 Task: Find connections with filter location El Aouinet with filter topic #Marketswith filter profile language Spanish with filter current company Employee Vs HR with filter school Jobs in Bangalore with filter industry Bed-and-Breakfasts, Hostels, Homestays with filter service category Budgeting with filter keywords title Payroll Manager
Action: Mouse moved to (535, 69)
Screenshot: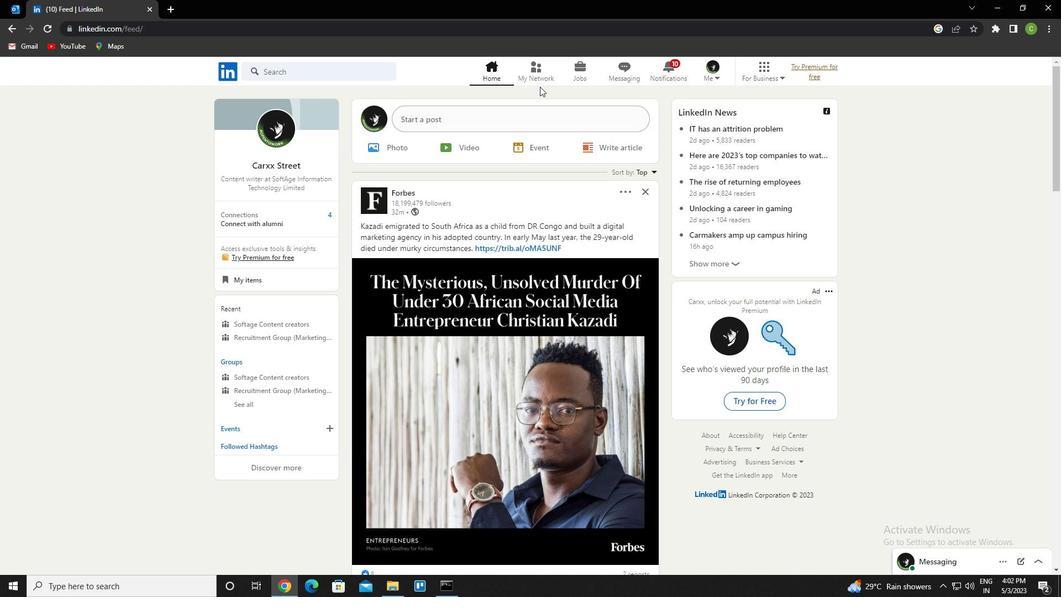 
Action: Mouse pressed left at (535, 69)
Screenshot: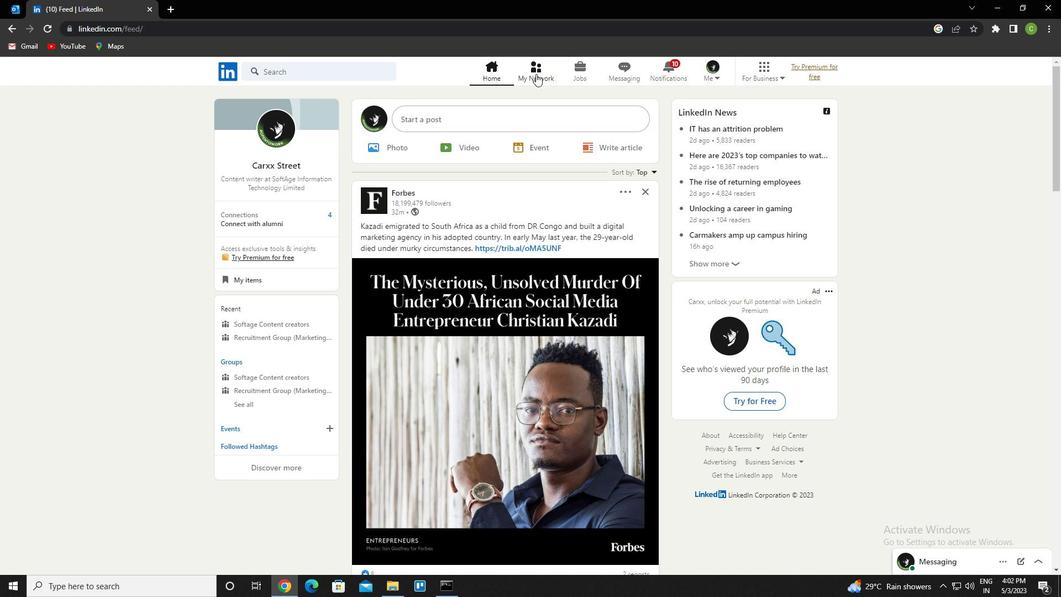 
Action: Mouse moved to (302, 137)
Screenshot: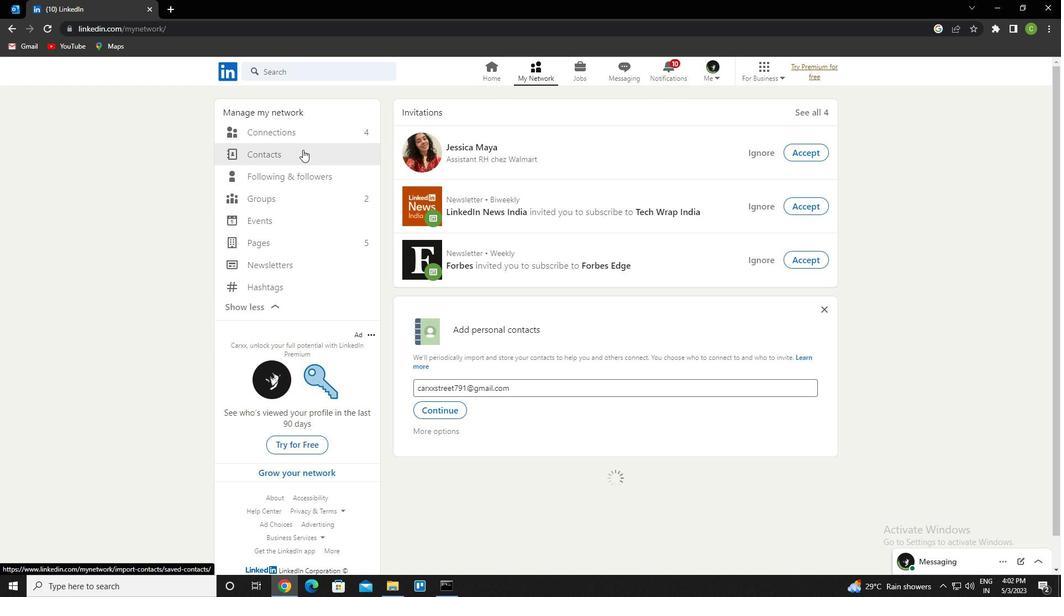 
Action: Mouse pressed left at (302, 137)
Screenshot: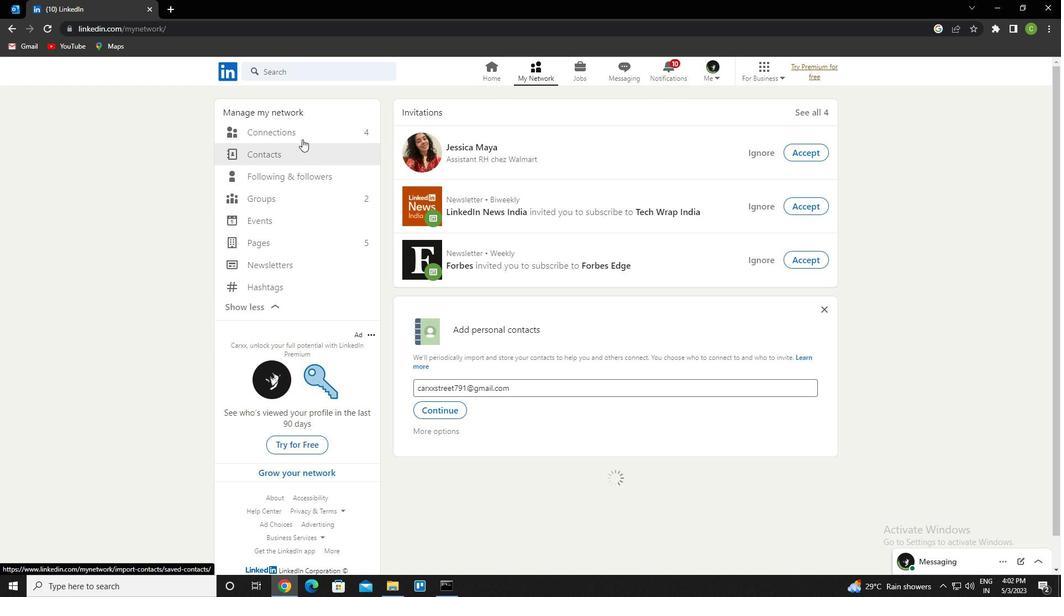 
Action: Mouse moved to (628, 134)
Screenshot: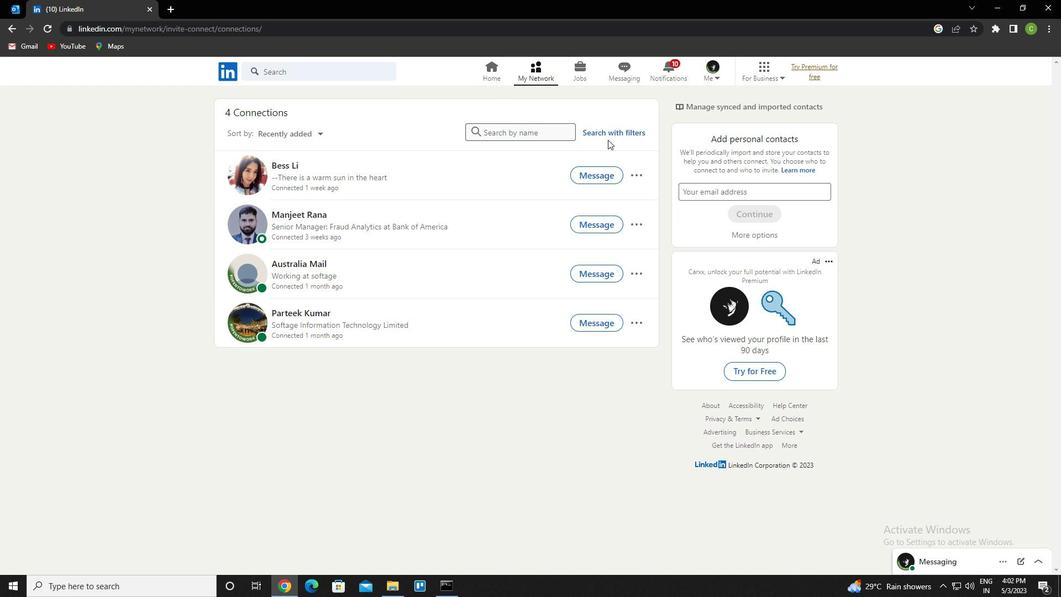 
Action: Mouse pressed left at (628, 134)
Screenshot: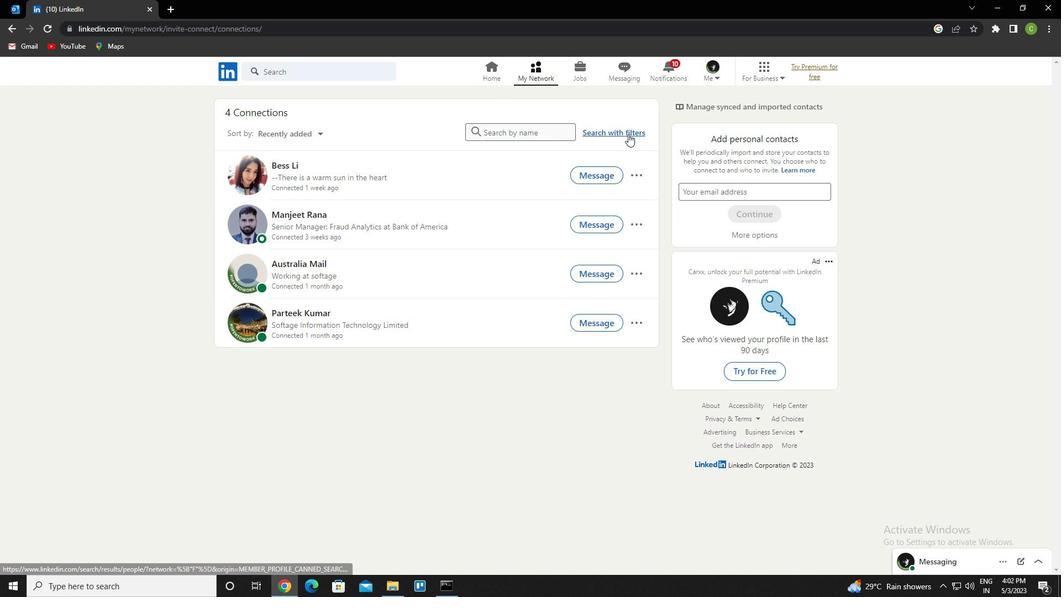 
Action: Mouse moved to (566, 102)
Screenshot: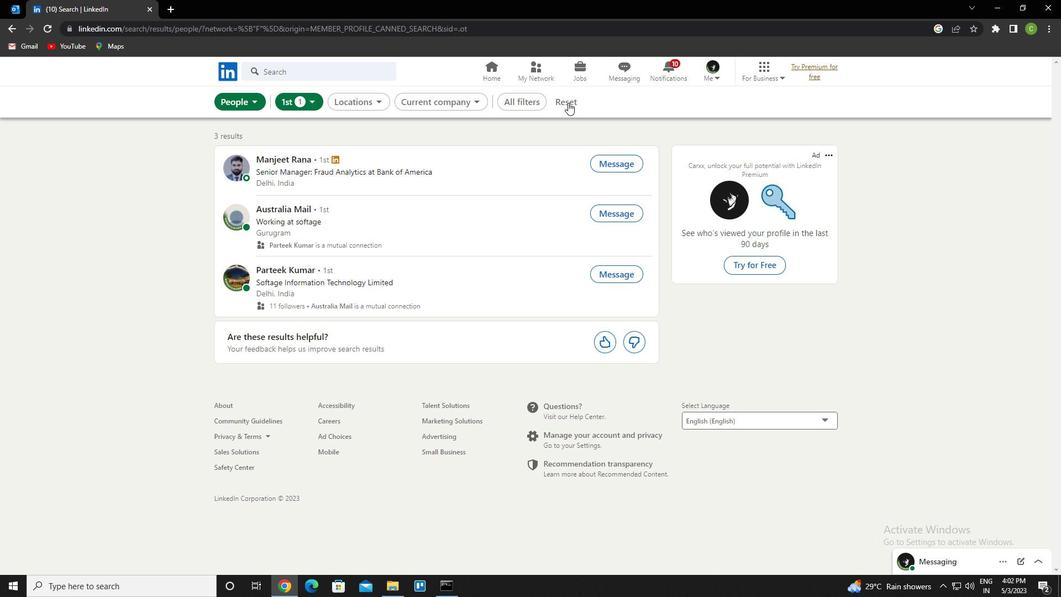 
Action: Mouse pressed left at (566, 102)
Screenshot: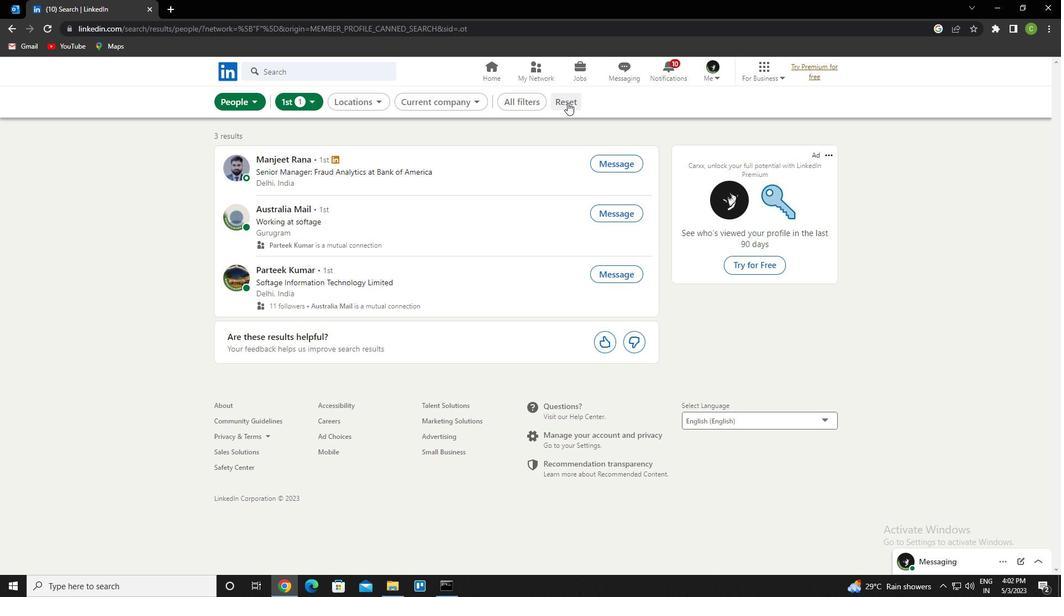 
Action: Mouse moved to (555, 103)
Screenshot: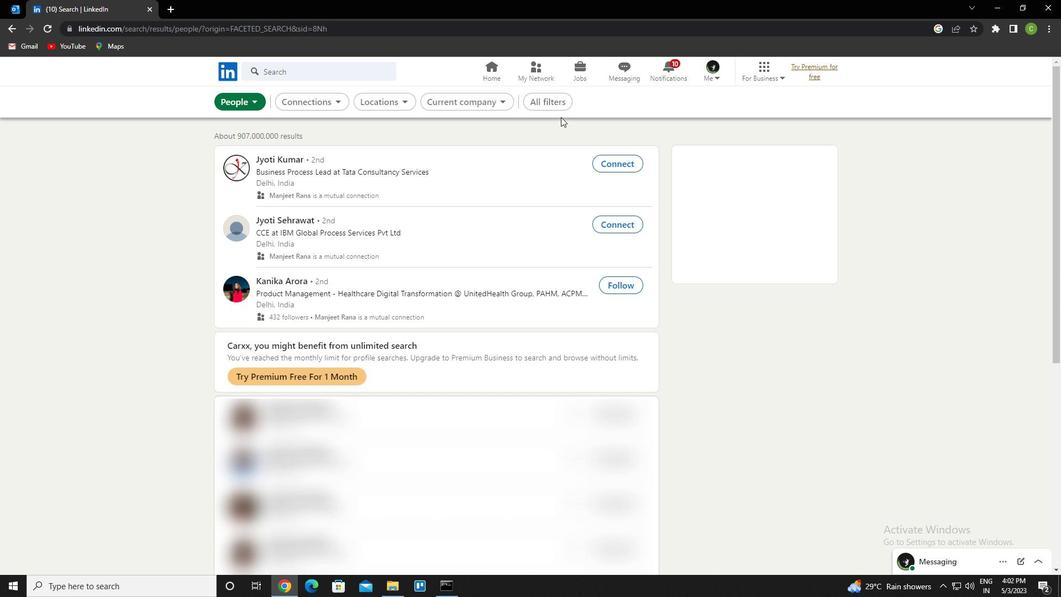 
Action: Mouse pressed left at (555, 103)
Screenshot: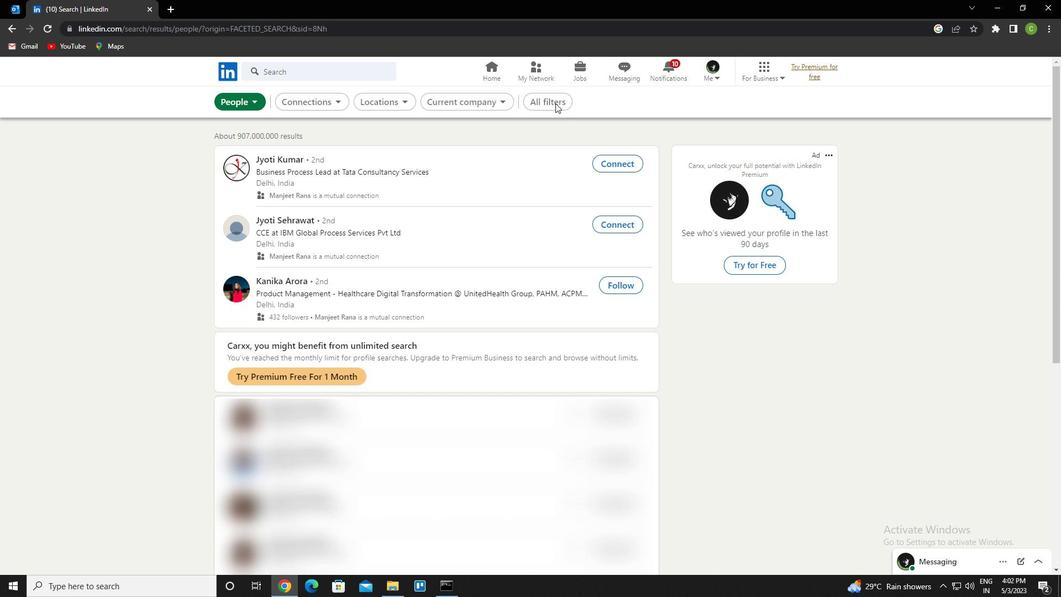 
Action: Mouse moved to (892, 370)
Screenshot: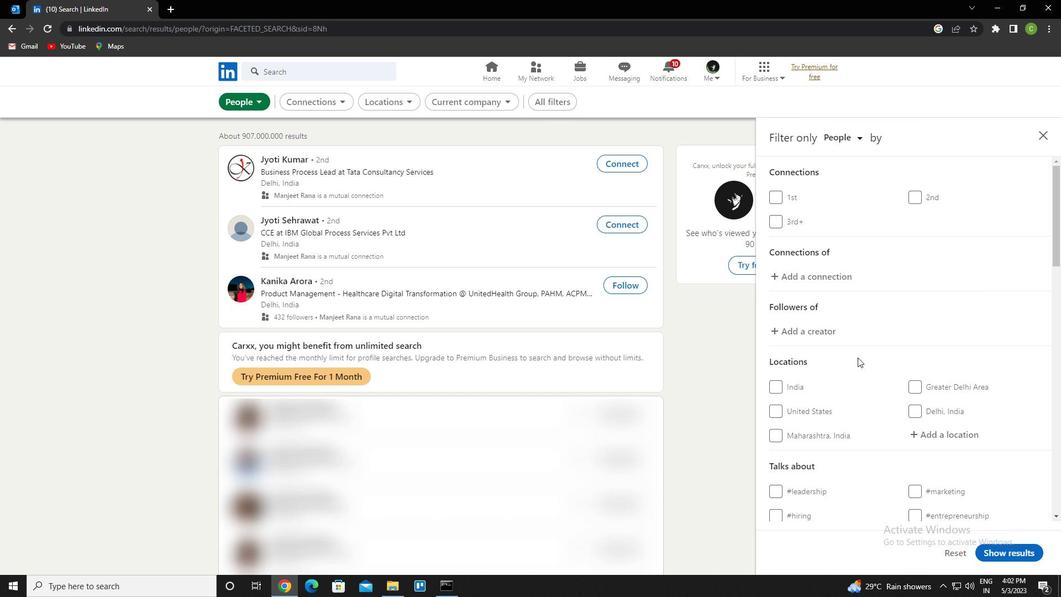 
Action: Mouse scrolled (892, 369) with delta (0, 0)
Screenshot: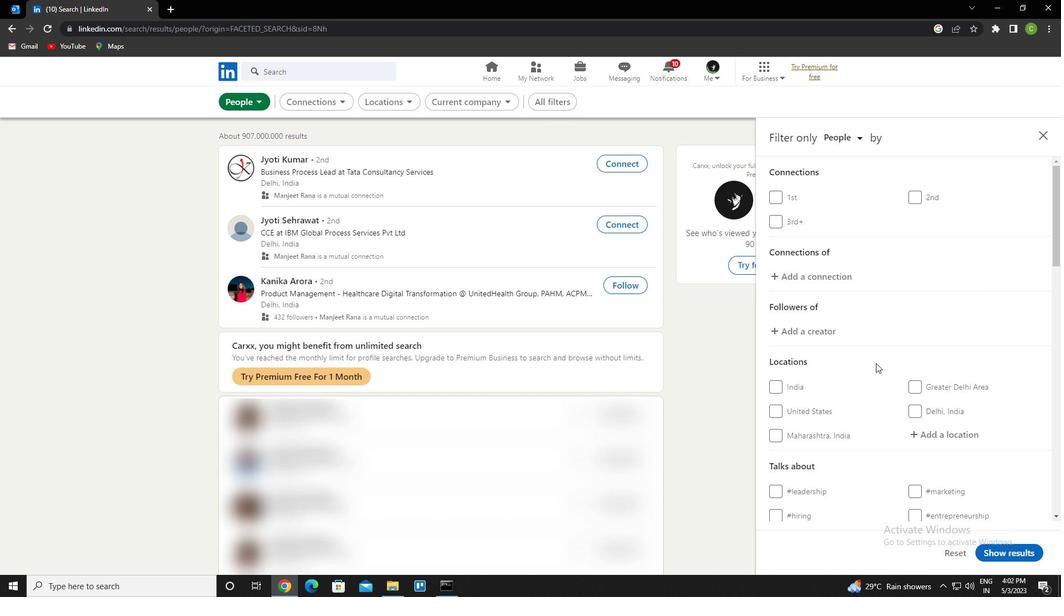 
Action: Mouse scrolled (892, 369) with delta (0, 0)
Screenshot: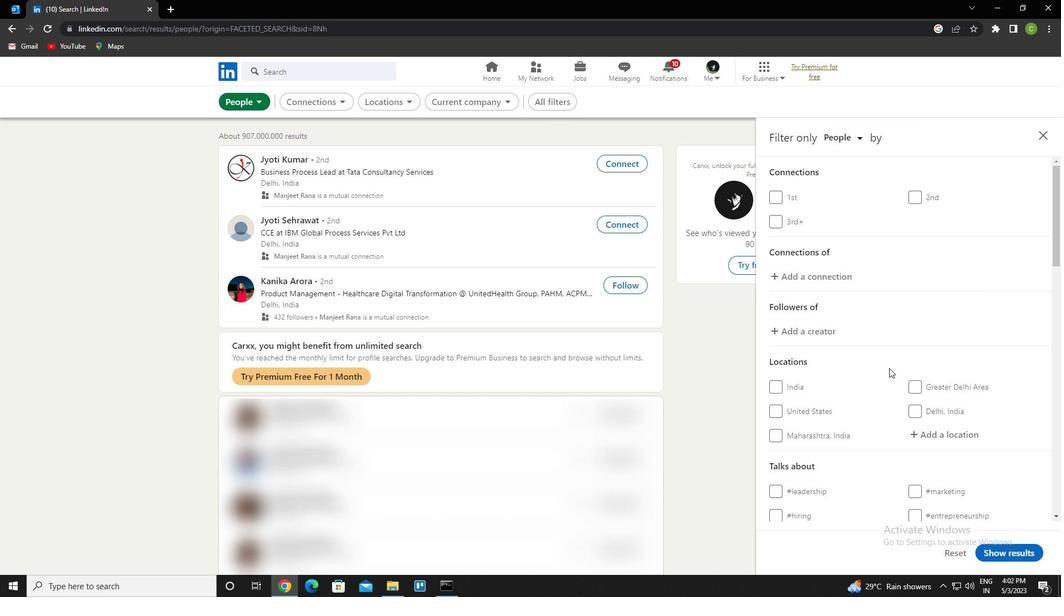 
Action: Mouse moved to (891, 372)
Screenshot: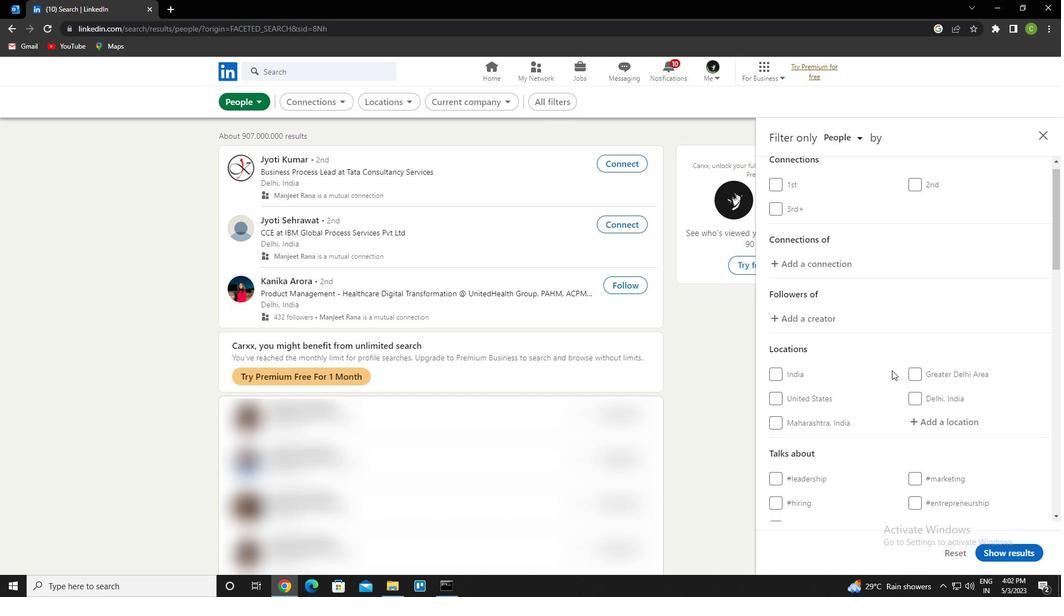 
Action: Mouse scrolled (891, 371) with delta (0, 0)
Screenshot: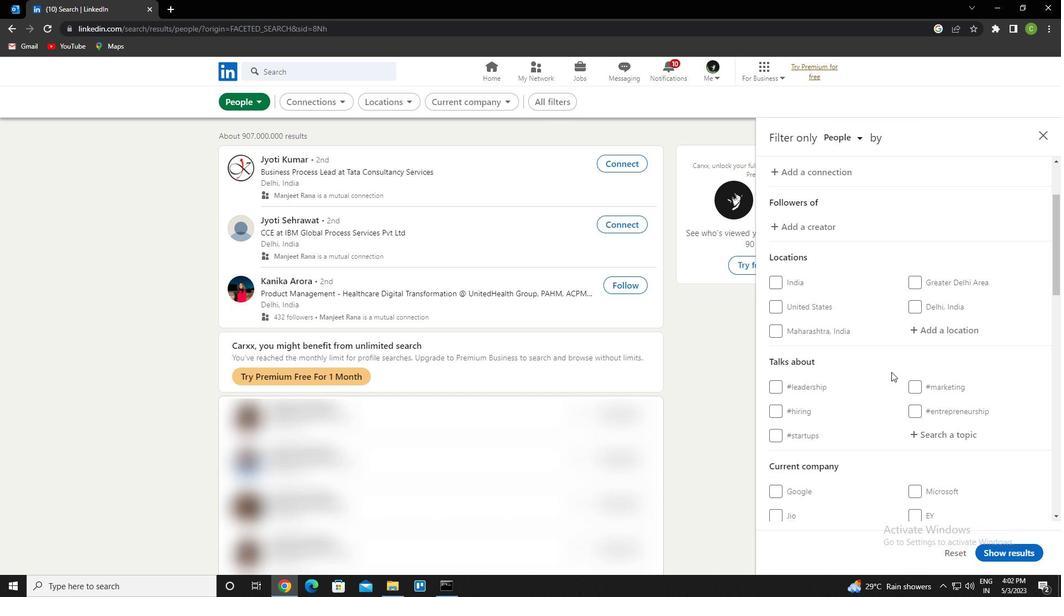 
Action: Mouse moved to (950, 269)
Screenshot: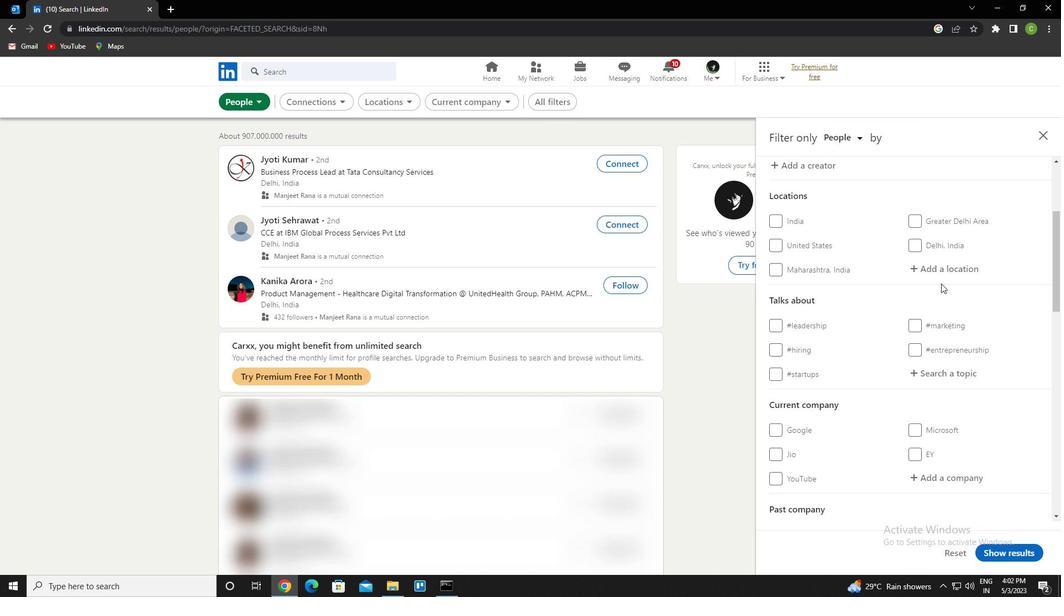 
Action: Mouse pressed left at (950, 269)
Screenshot: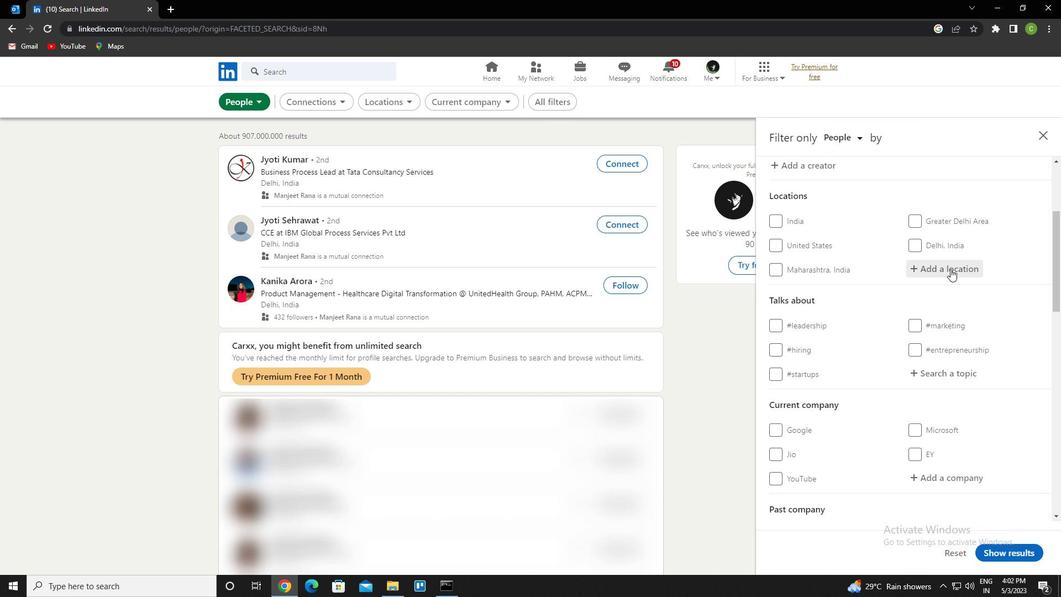 
Action: Key pressed <Key.caps_lock>e<Key.caps_lock>l<Key.space><Key.caps_lock>a<Key.caps_lock>ouinet<Key.down><Key.enter>
Screenshot: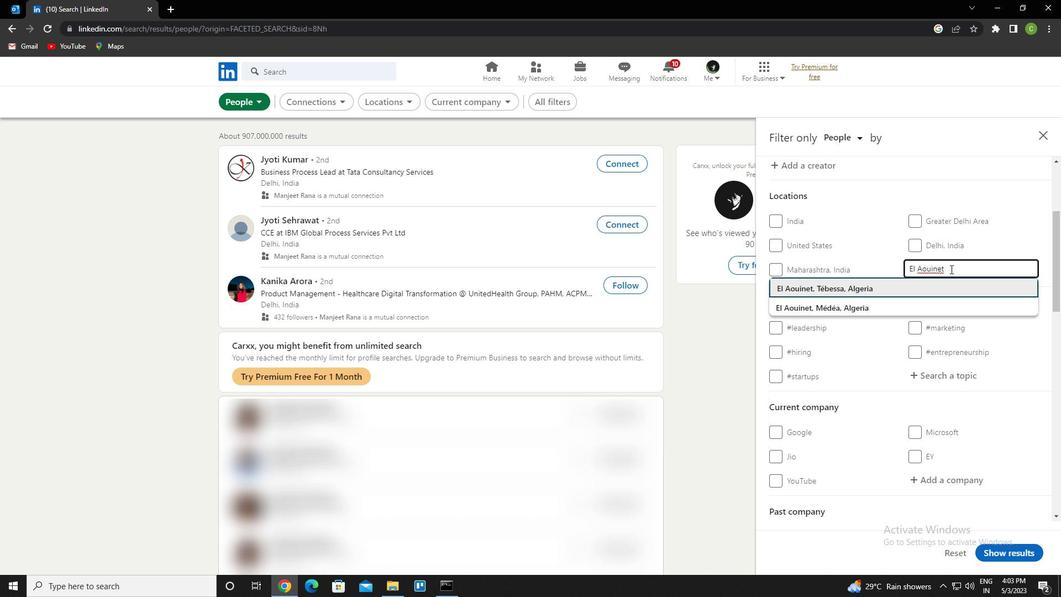 
Action: Mouse scrolled (950, 268) with delta (0, 0)
Screenshot: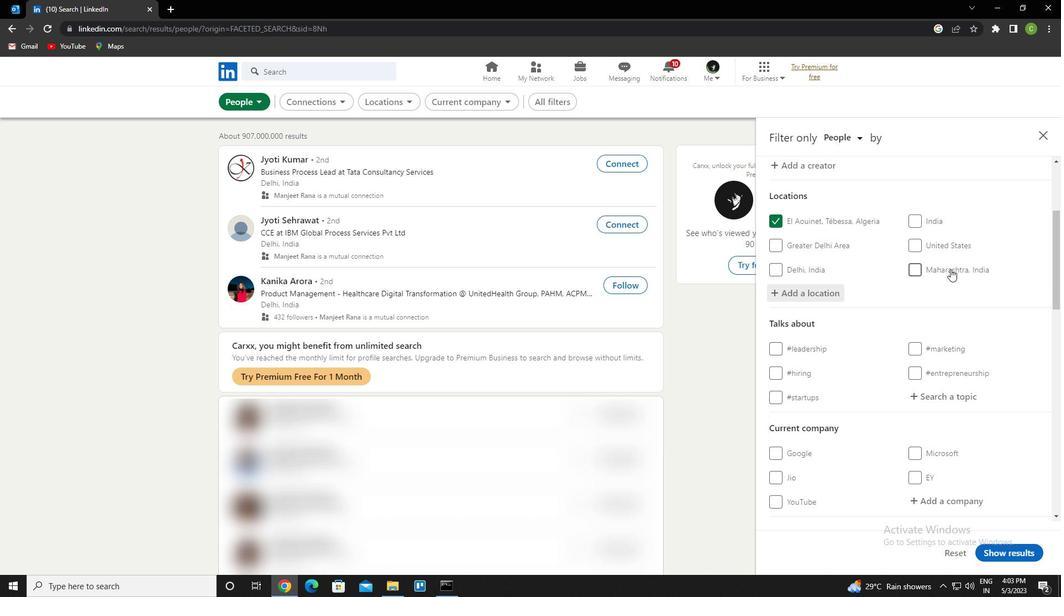 
Action: Mouse scrolled (950, 268) with delta (0, 0)
Screenshot: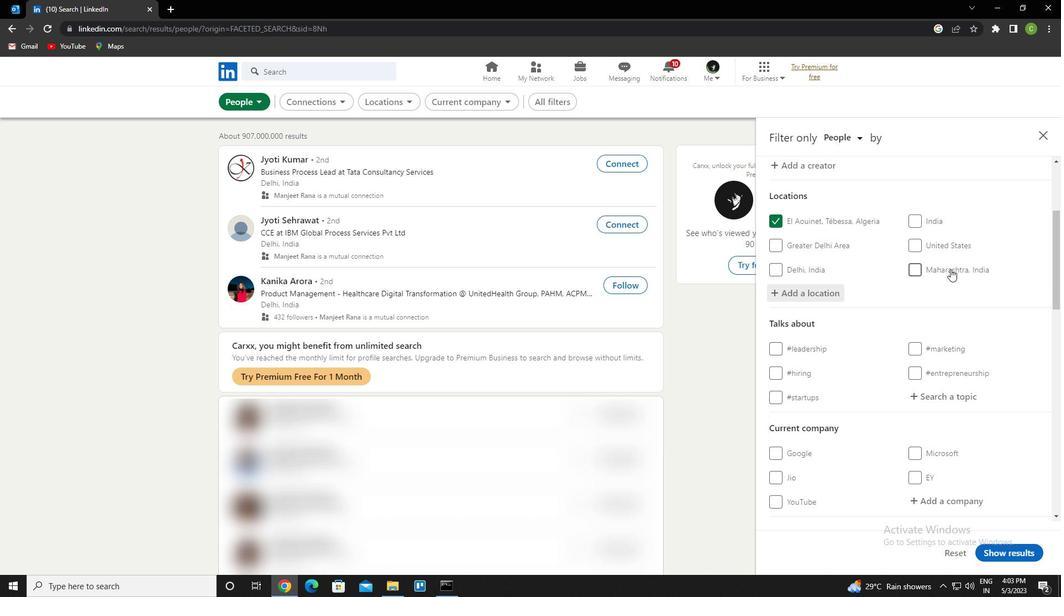 
Action: Mouse moved to (947, 284)
Screenshot: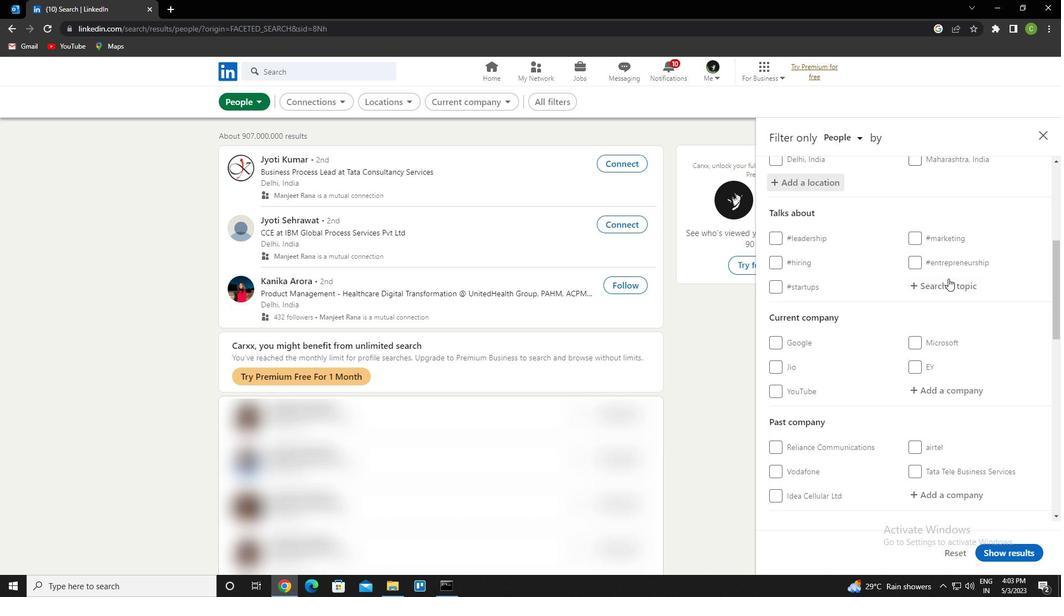 
Action: Mouse pressed left at (947, 284)
Screenshot: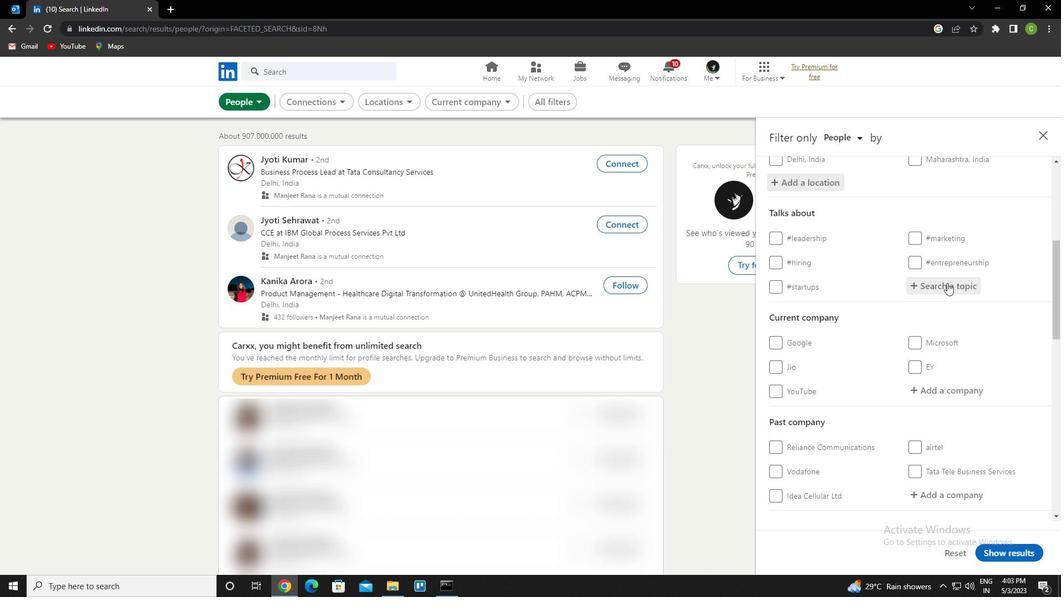 
Action: Key pressed markets<Key.down><Key.enter>
Screenshot: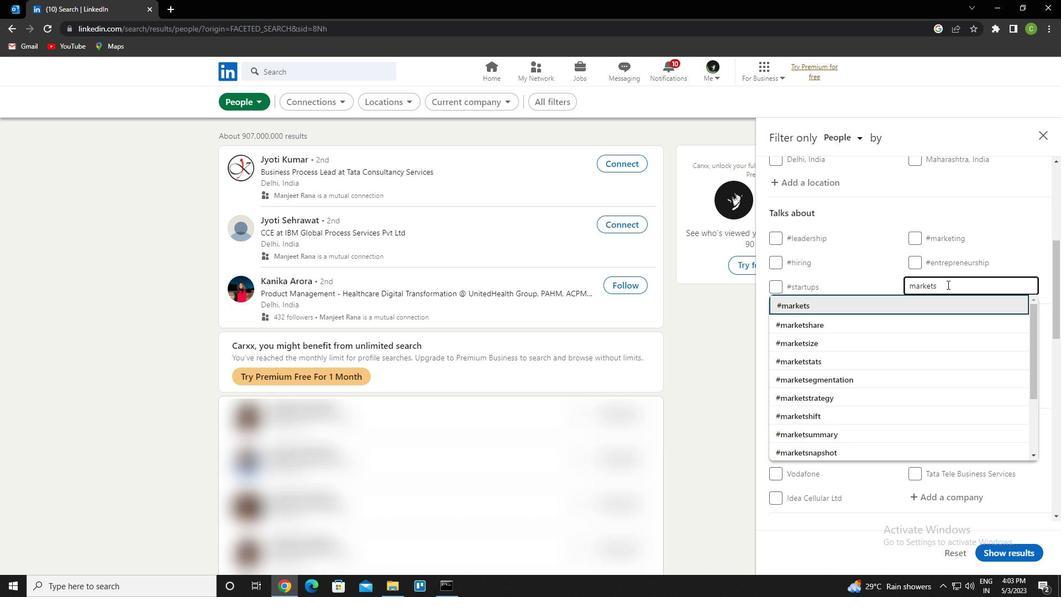 
Action: Mouse scrolled (947, 284) with delta (0, 0)
Screenshot: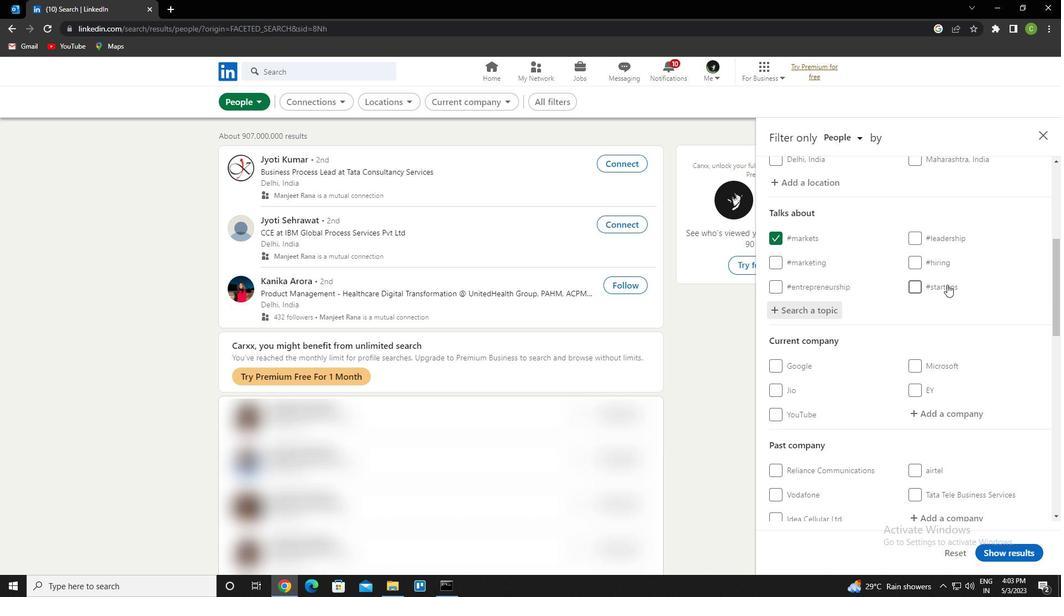 
Action: Mouse scrolled (947, 284) with delta (0, 0)
Screenshot: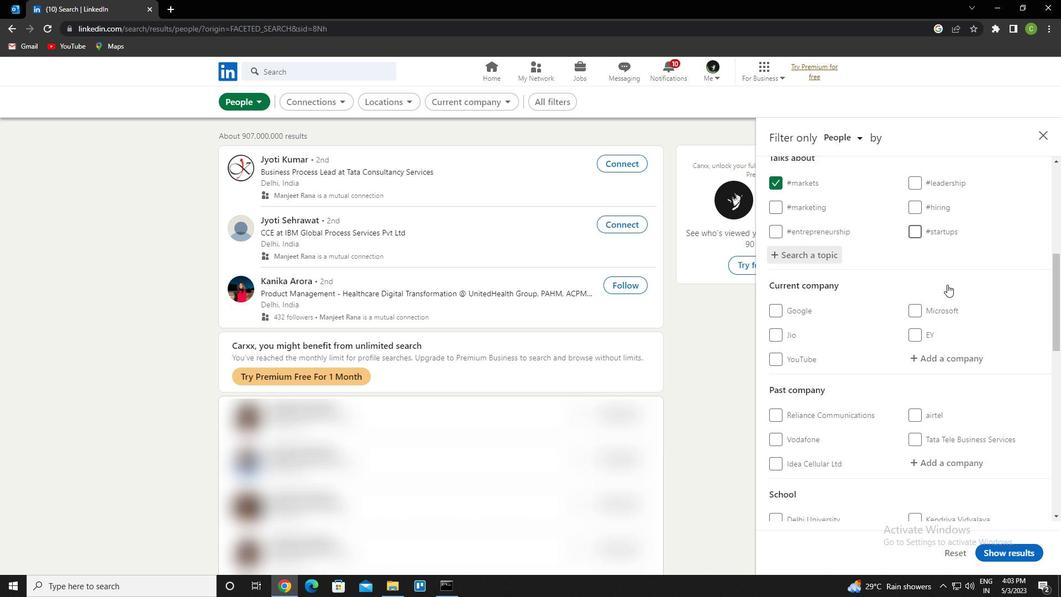 
Action: Mouse scrolled (947, 284) with delta (0, 0)
Screenshot: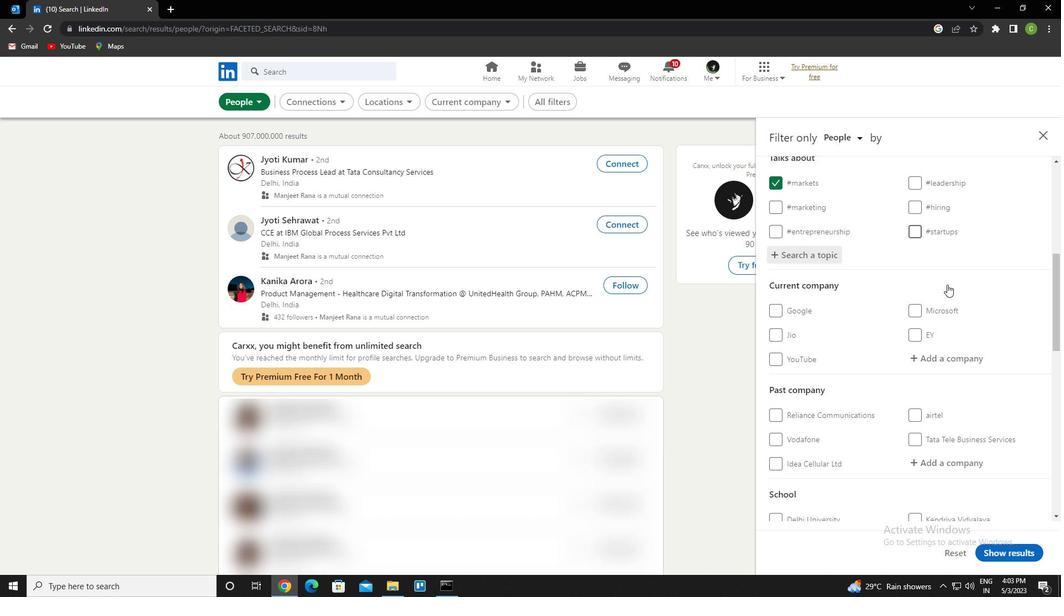 
Action: Mouse scrolled (947, 284) with delta (0, 0)
Screenshot: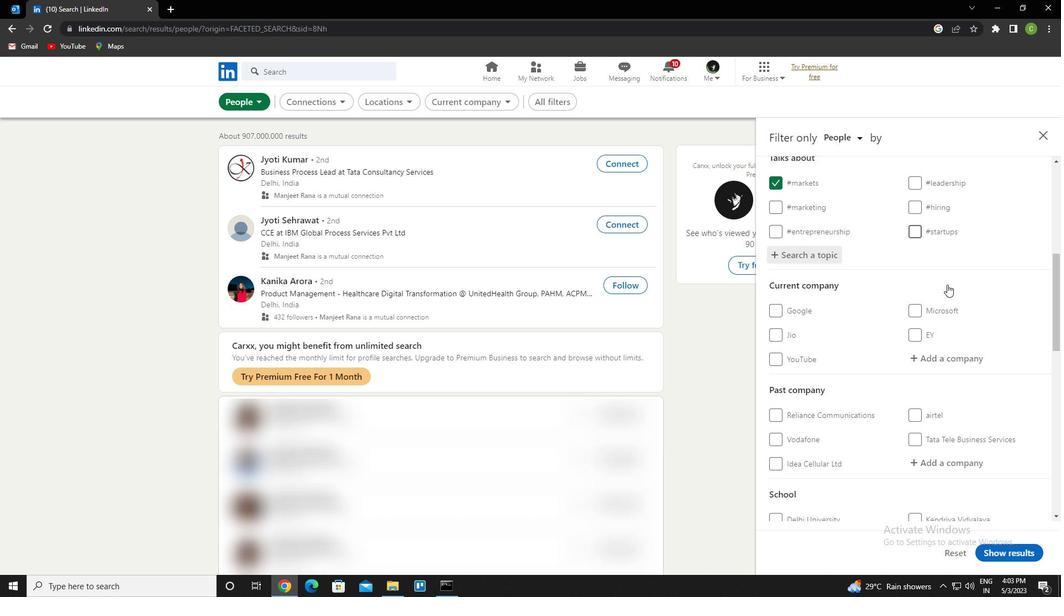 
Action: Mouse scrolled (947, 284) with delta (0, 0)
Screenshot: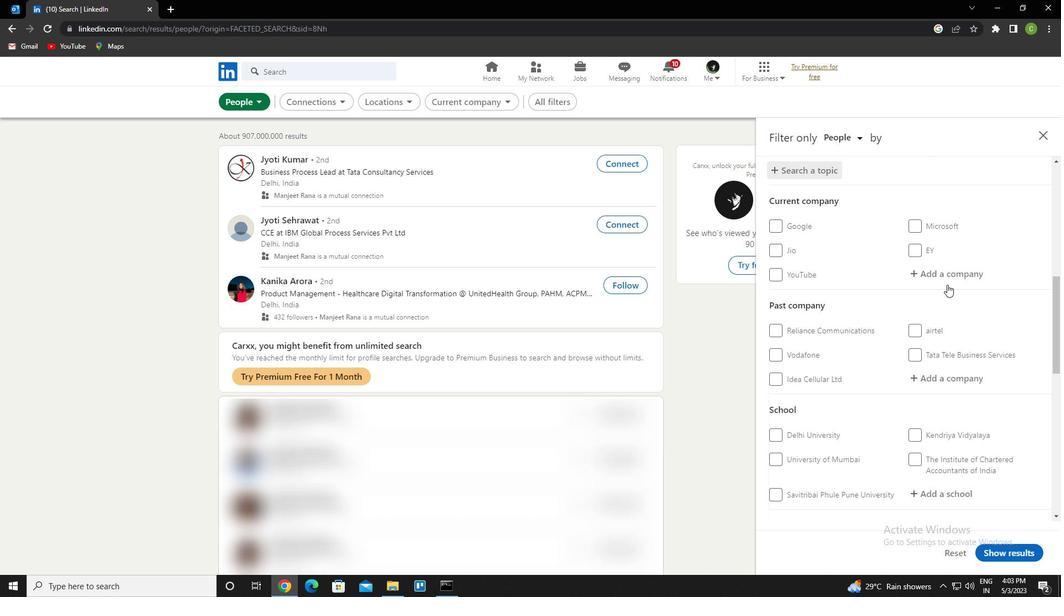 
Action: Mouse scrolled (947, 284) with delta (0, 0)
Screenshot: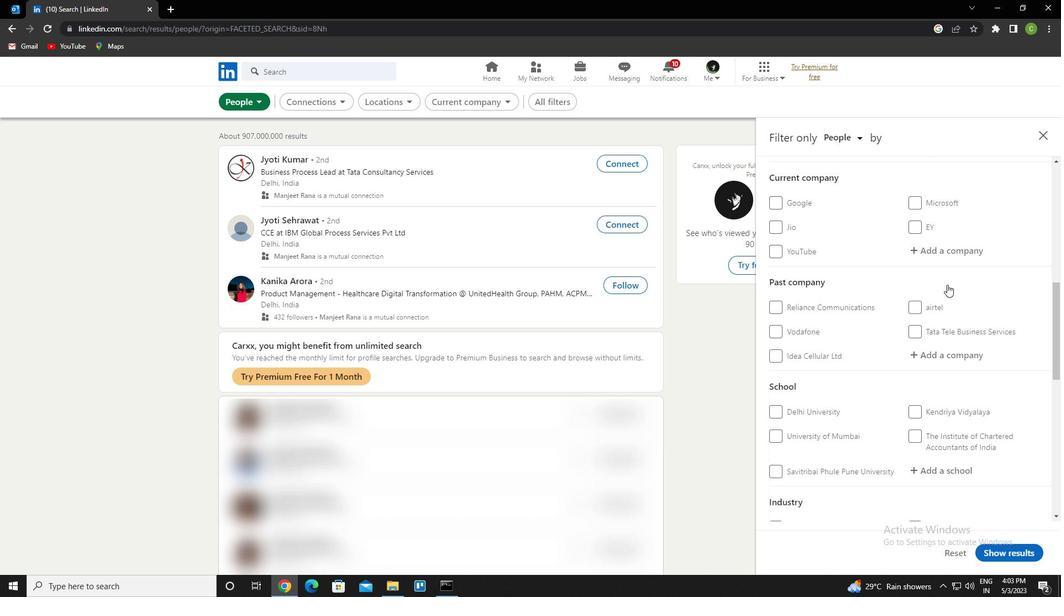 
Action: Mouse scrolled (947, 284) with delta (0, 0)
Screenshot: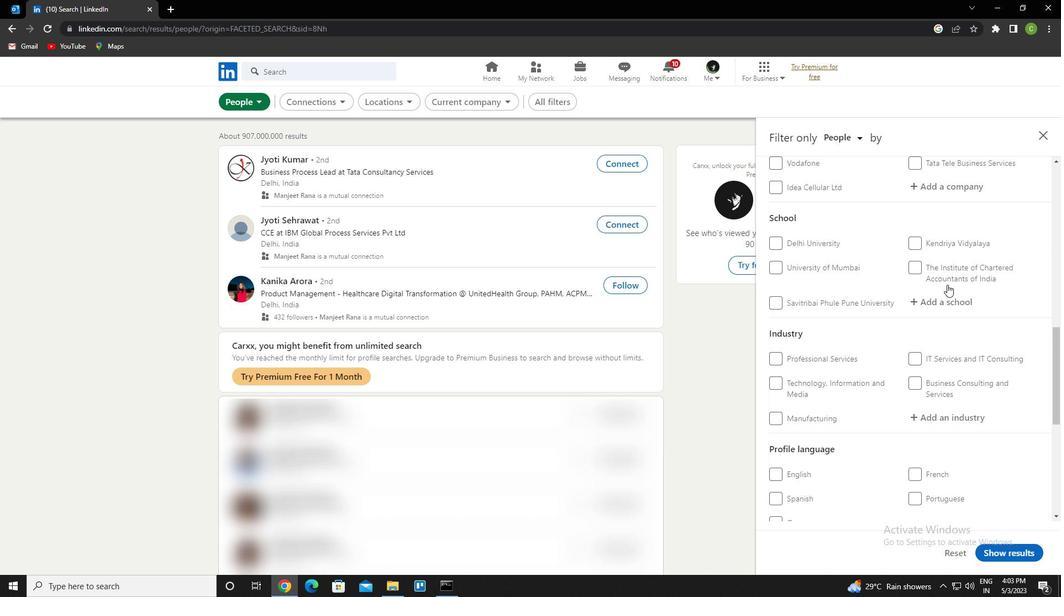
Action: Mouse scrolled (947, 284) with delta (0, 0)
Screenshot: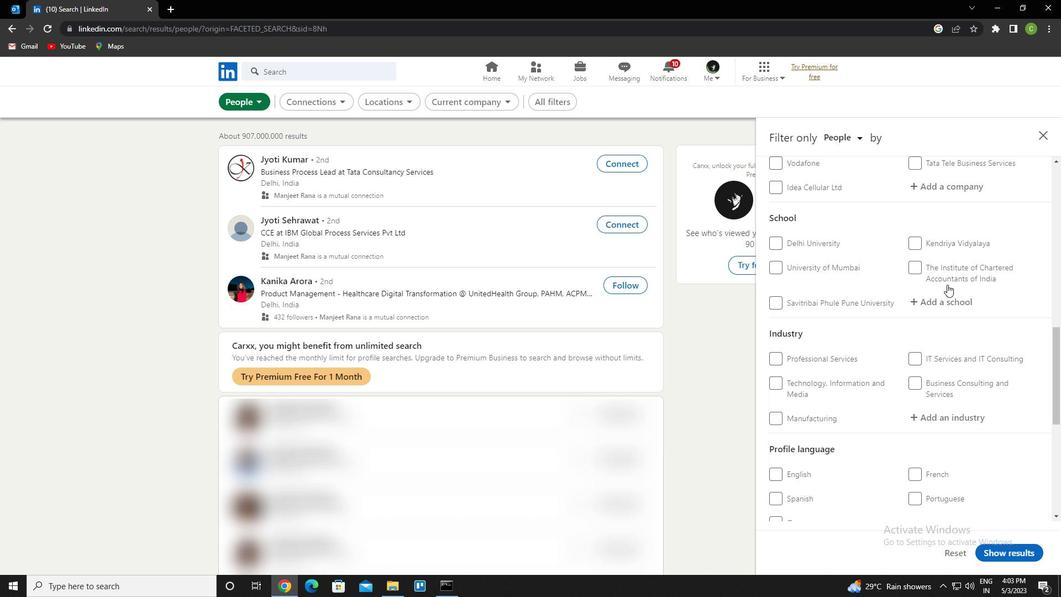 
Action: Mouse scrolled (947, 284) with delta (0, 0)
Screenshot: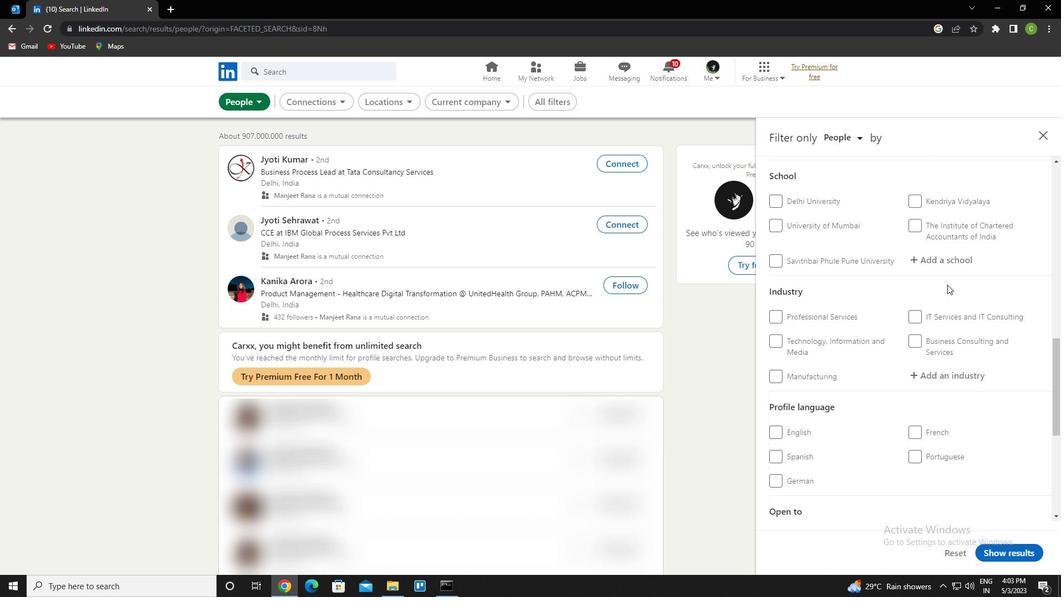
Action: Mouse moved to (780, 333)
Screenshot: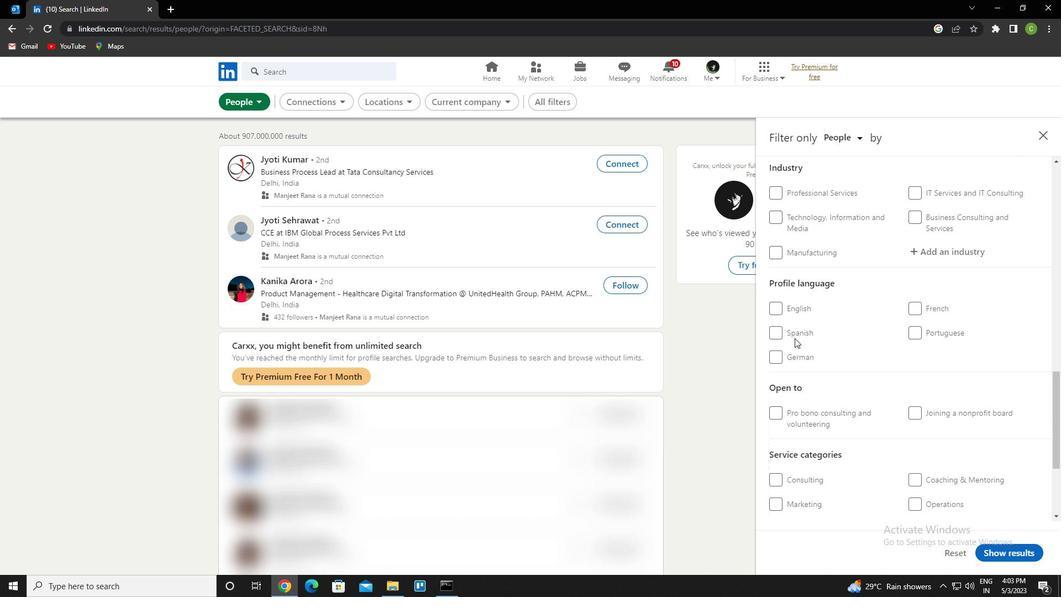 
Action: Mouse pressed left at (780, 333)
Screenshot: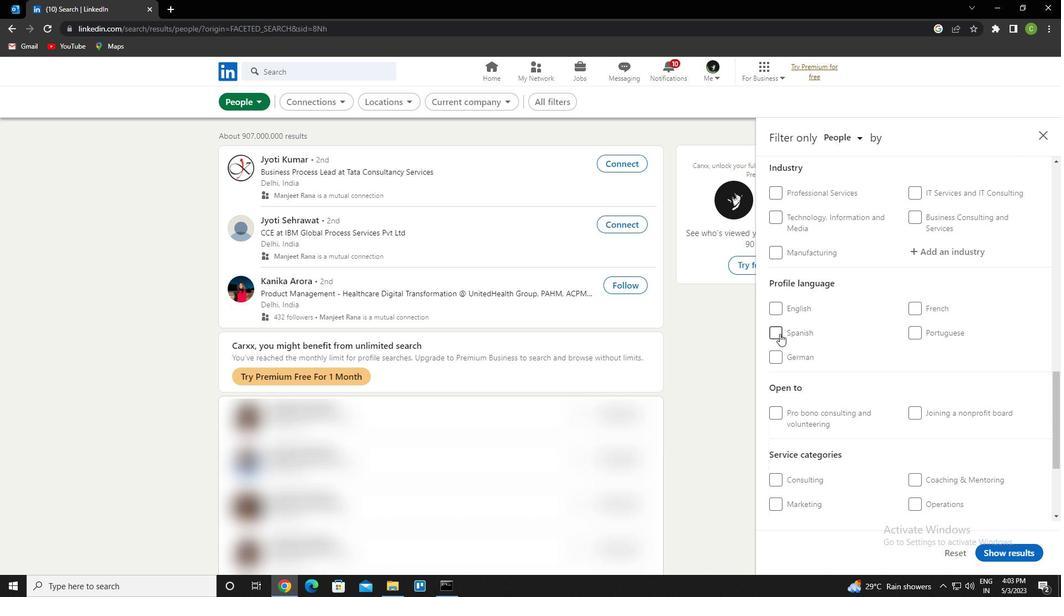 
Action: Mouse moved to (839, 361)
Screenshot: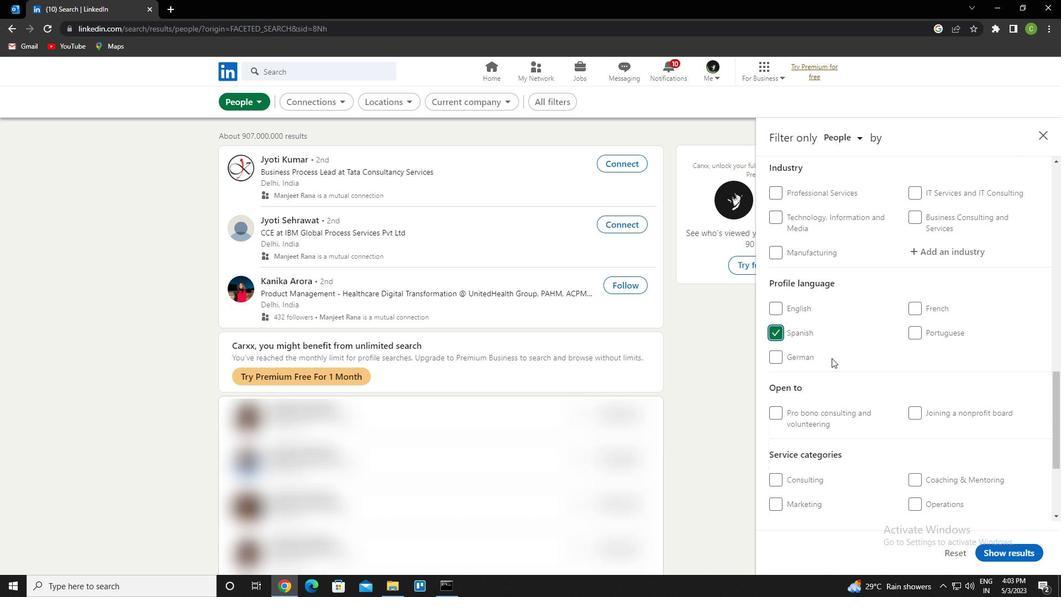 
Action: Mouse scrolled (839, 362) with delta (0, 0)
Screenshot: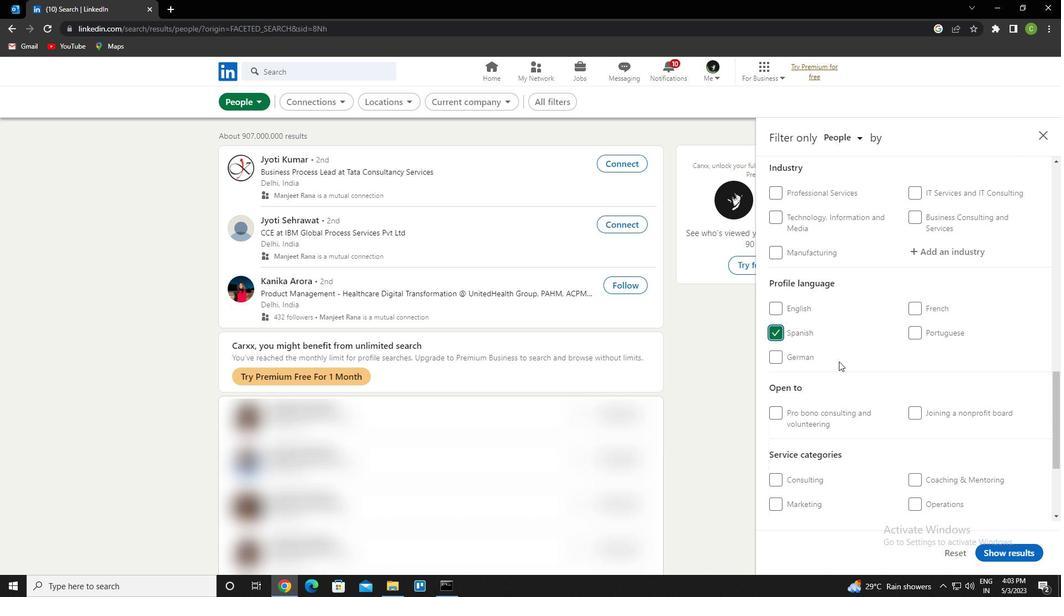 
Action: Mouse scrolled (839, 362) with delta (0, 0)
Screenshot: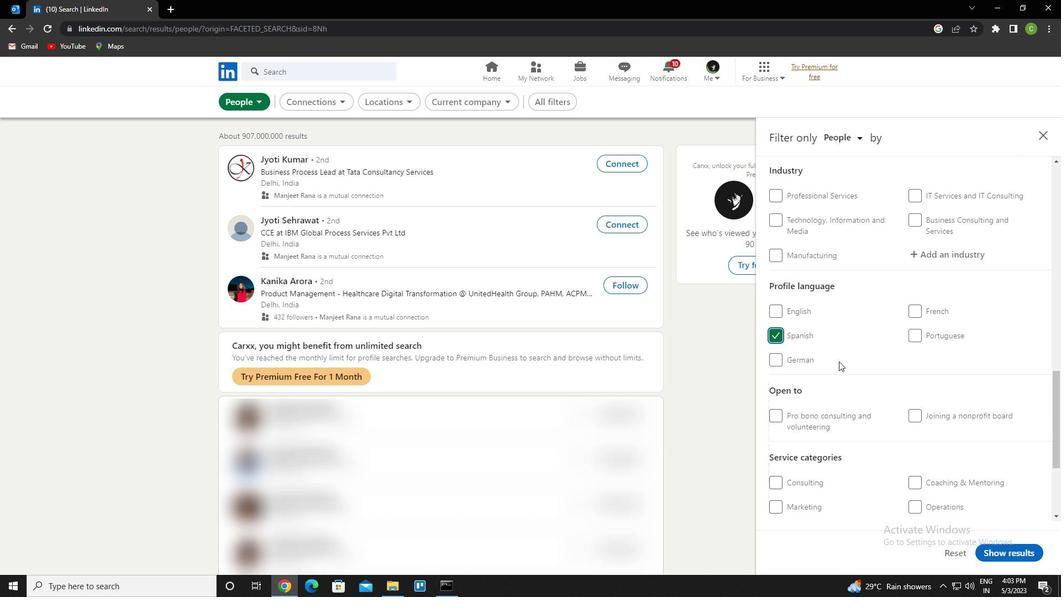 
Action: Mouse scrolled (839, 362) with delta (0, 0)
Screenshot: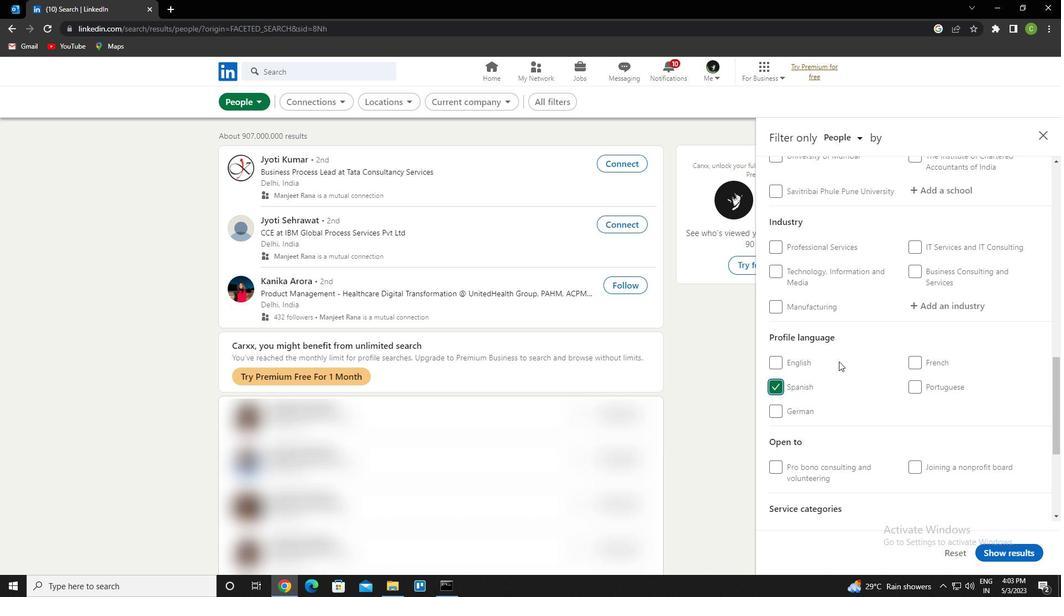 
Action: Mouse scrolled (839, 362) with delta (0, 0)
Screenshot: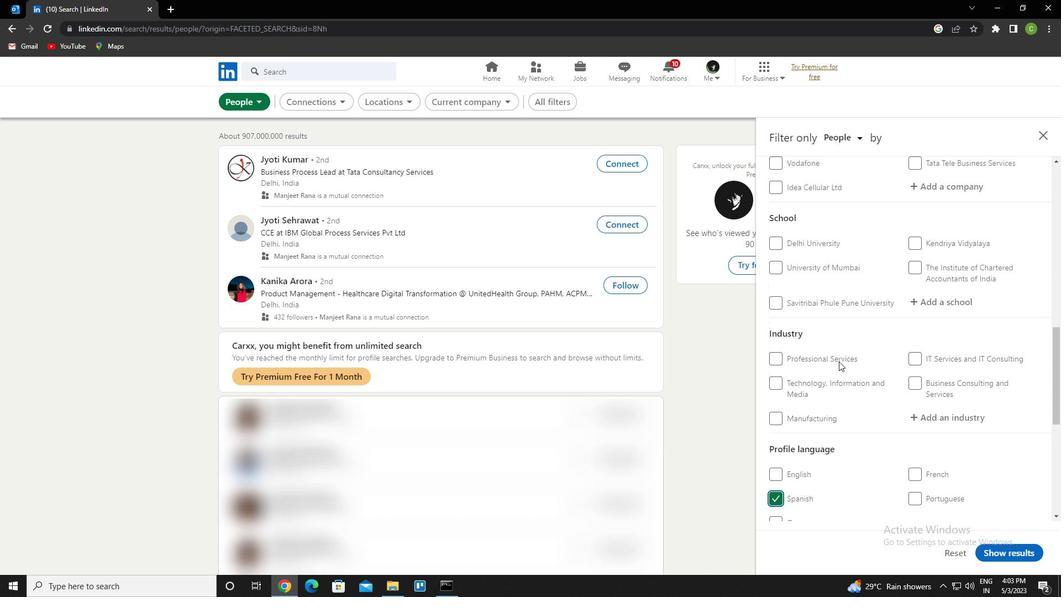 
Action: Mouse scrolled (839, 362) with delta (0, 0)
Screenshot: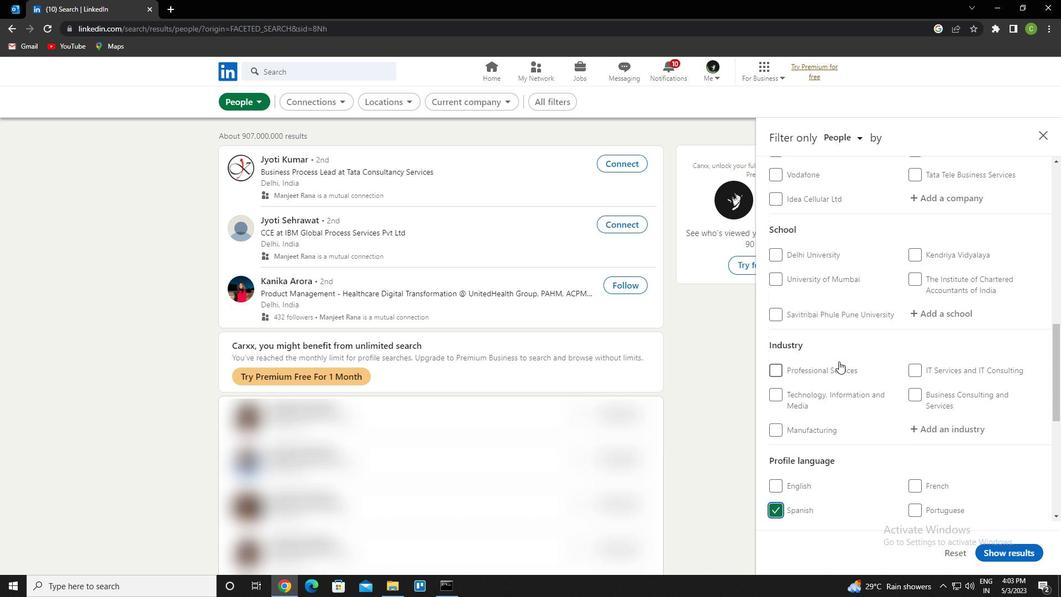 
Action: Mouse moved to (828, 265)
Screenshot: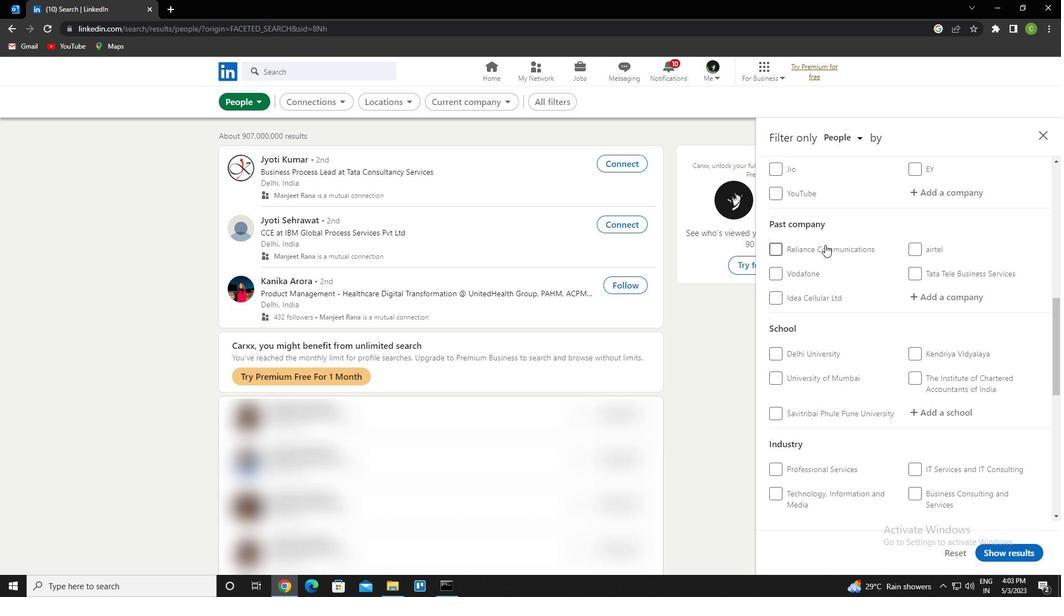 
Action: Mouse scrolled (828, 266) with delta (0, 0)
Screenshot: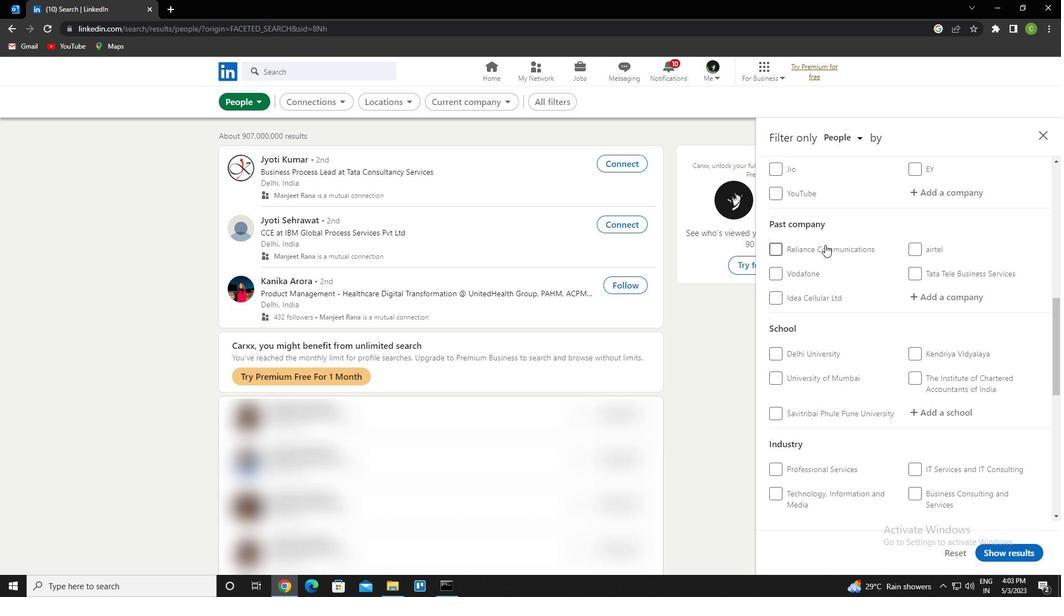
Action: Mouse moved to (926, 252)
Screenshot: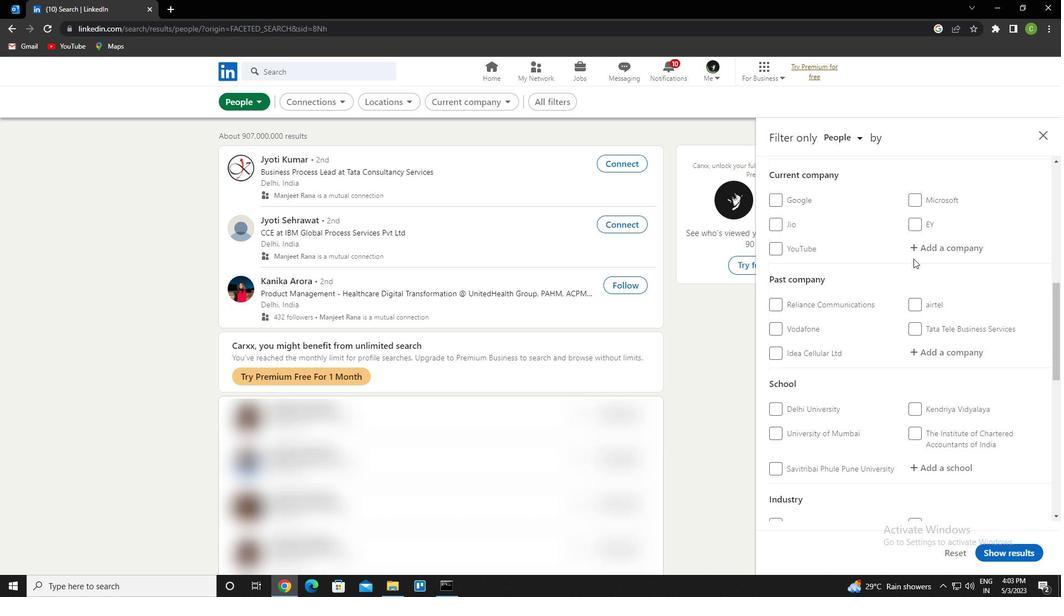 
Action: Mouse pressed left at (926, 252)
Screenshot: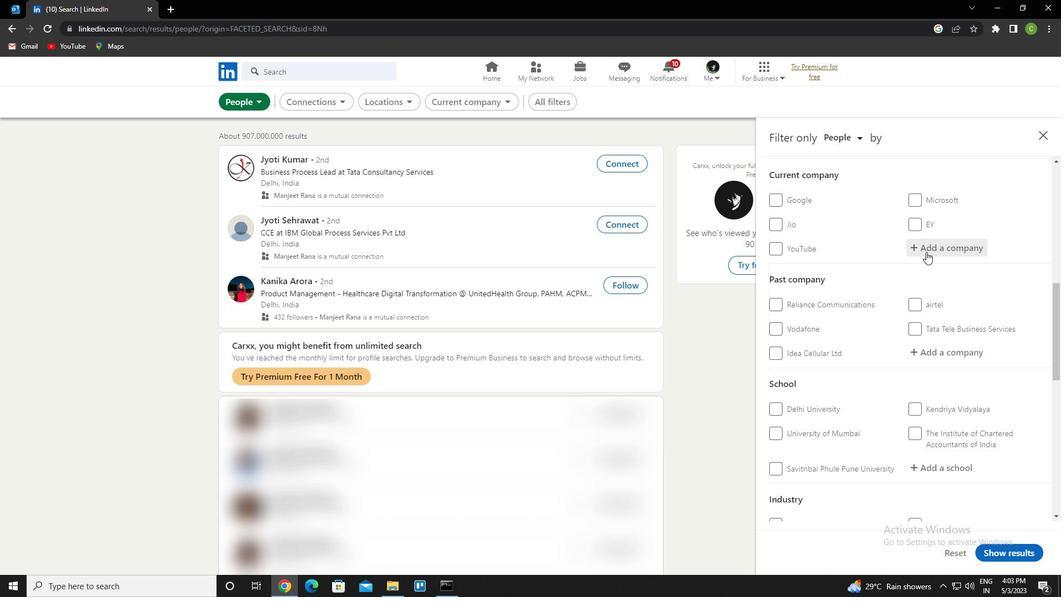 
Action: Key pressed <Key.caps_lock>e<Key.caps_lock>mployee<Key.down>
Screenshot: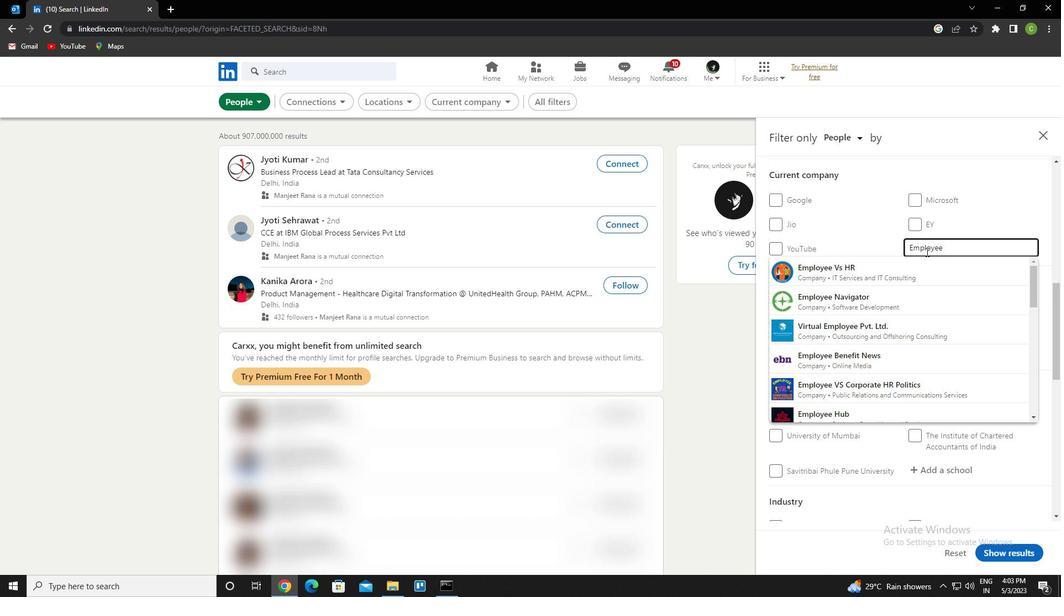 
Action: Mouse moved to (927, 252)
Screenshot: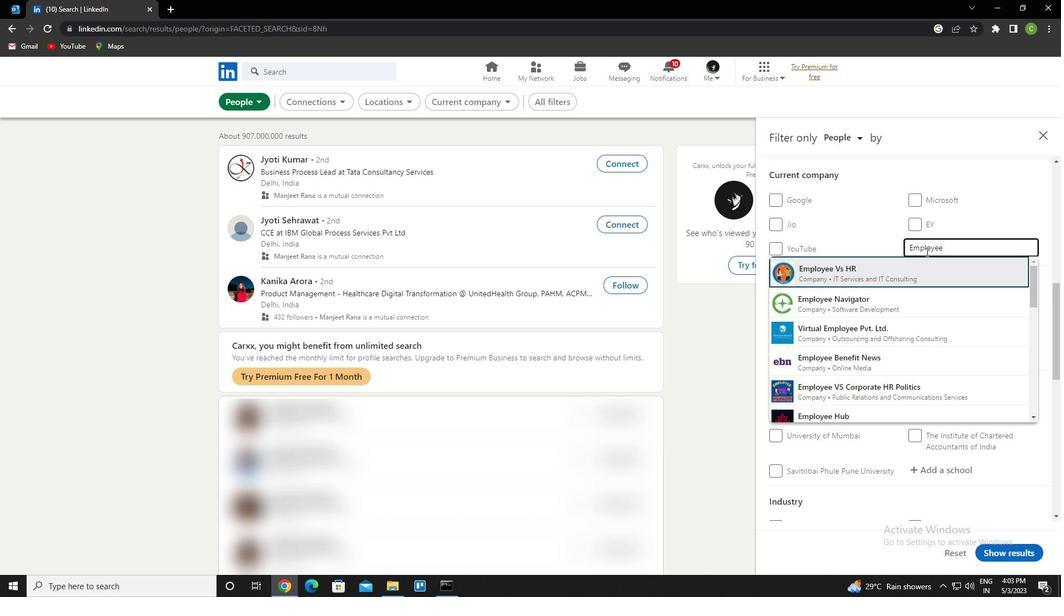 
Action: Key pressed <Key.enter>
Screenshot: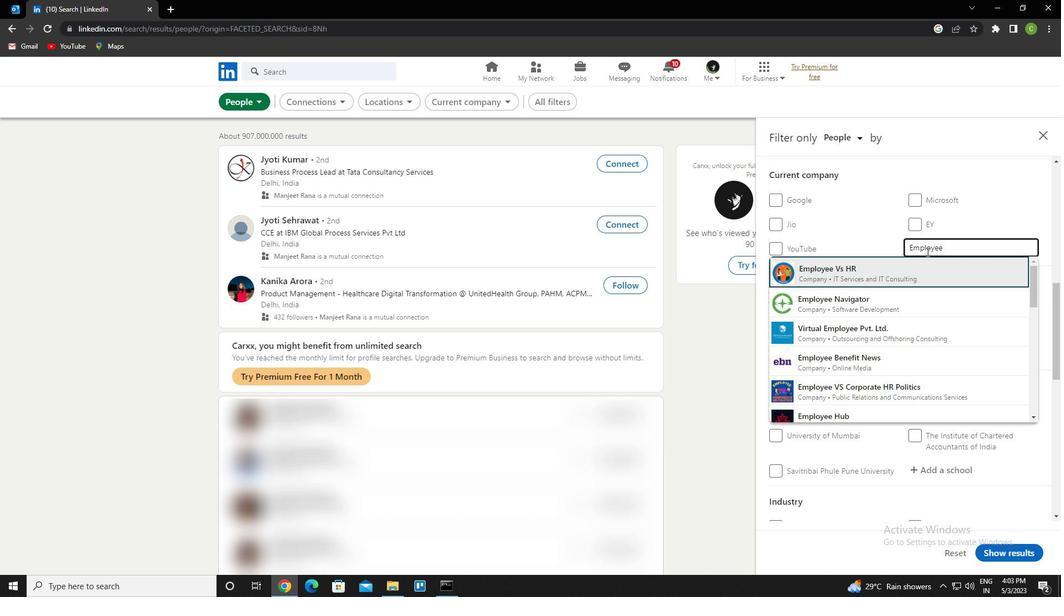 
Action: Mouse scrolled (927, 251) with delta (0, 0)
Screenshot: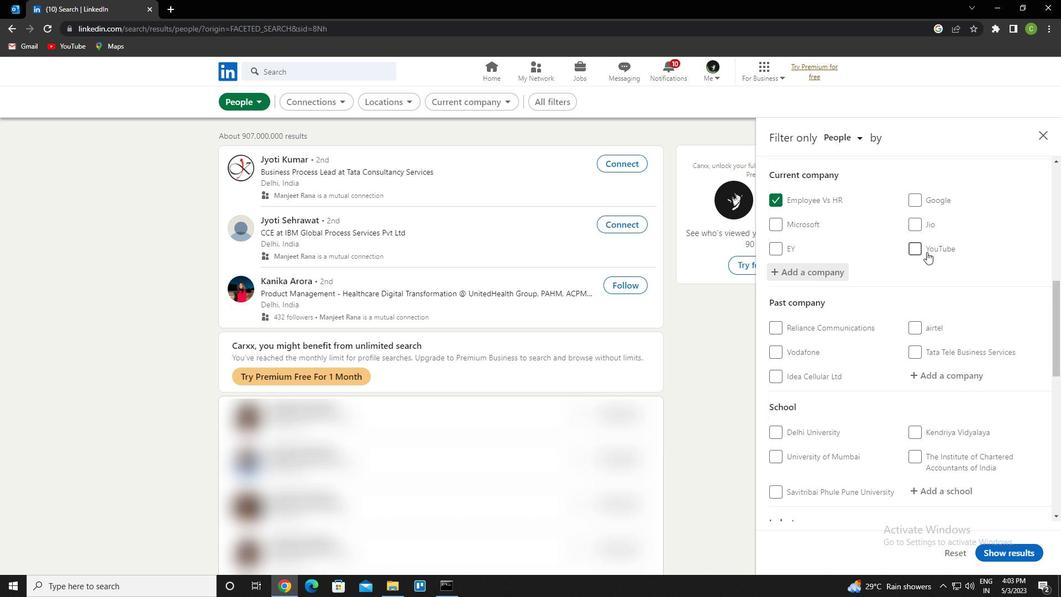 
Action: Mouse moved to (894, 281)
Screenshot: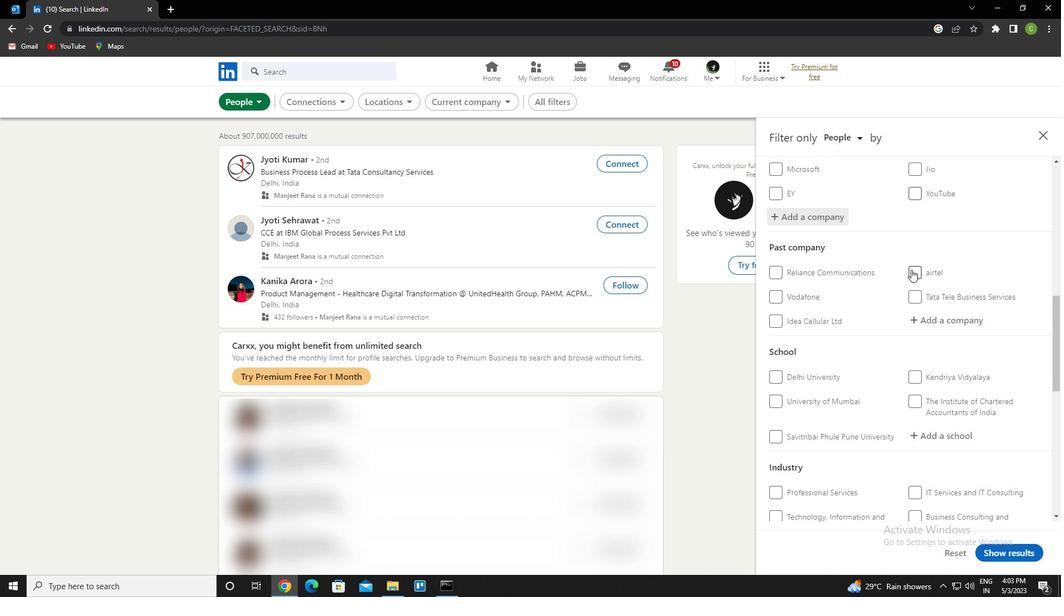 
Action: Mouse scrolled (894, 280) with delta (0, 0)
Screenshot: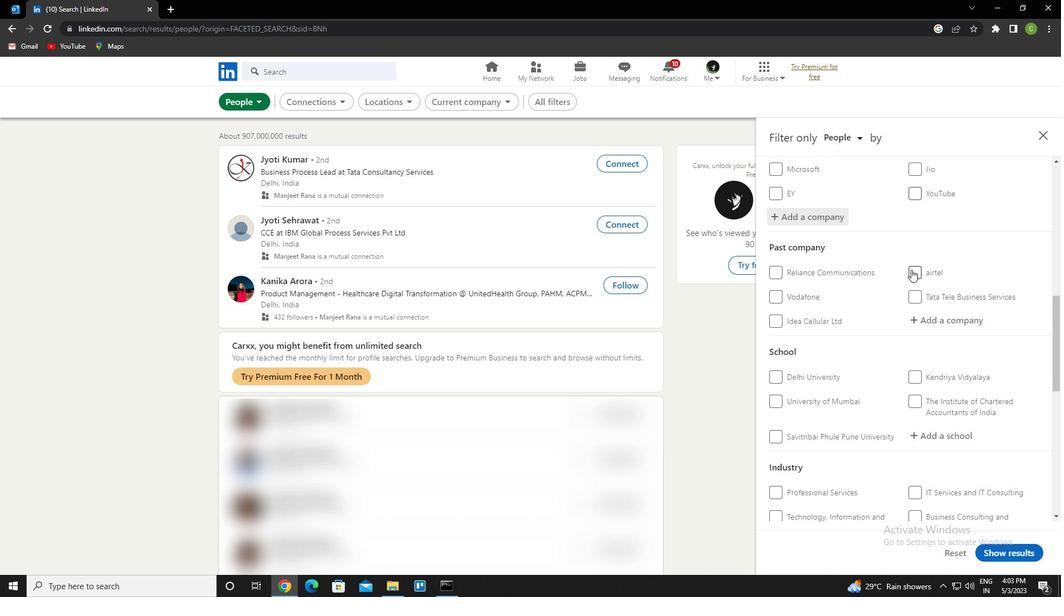 
Action: Mouse moved to (895, 283)
Screenshot: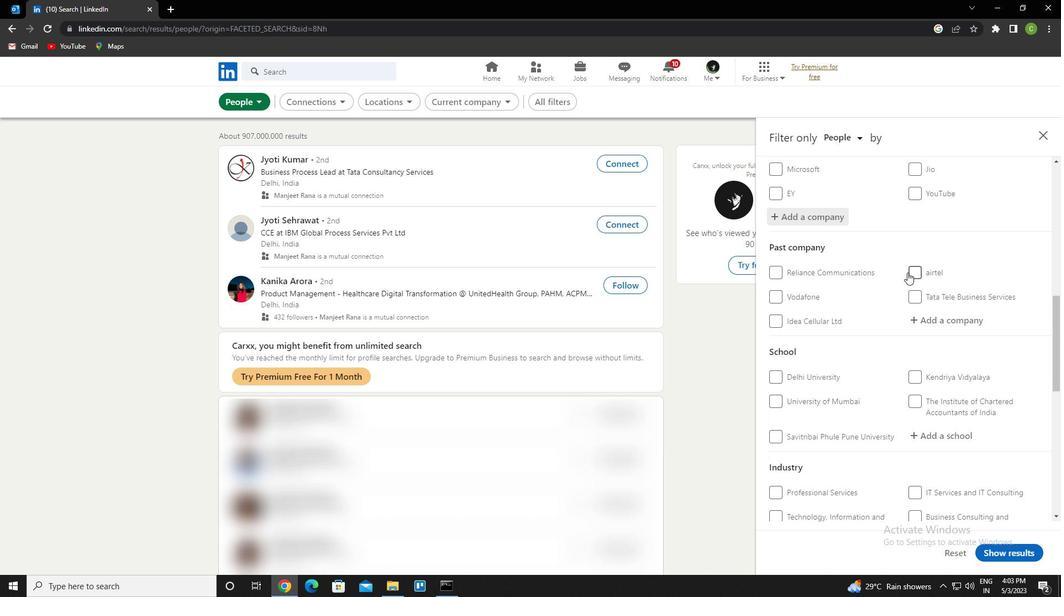 
Action: Mouse scrolled (895, 282) with delta (0, 0)
Screenshot: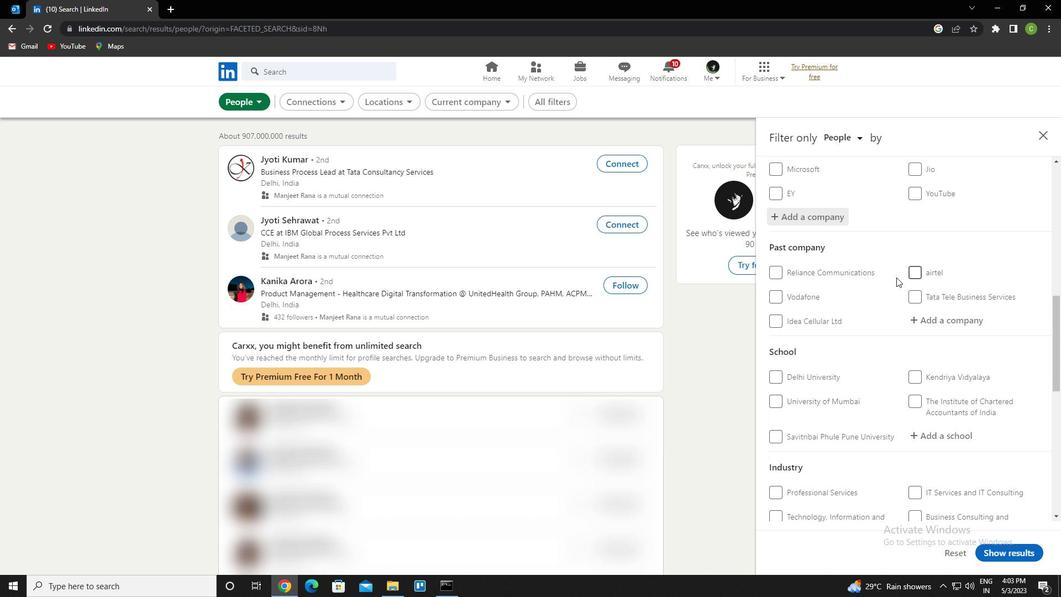 
Action: Mouse moved to (935, 320)
Screenshot: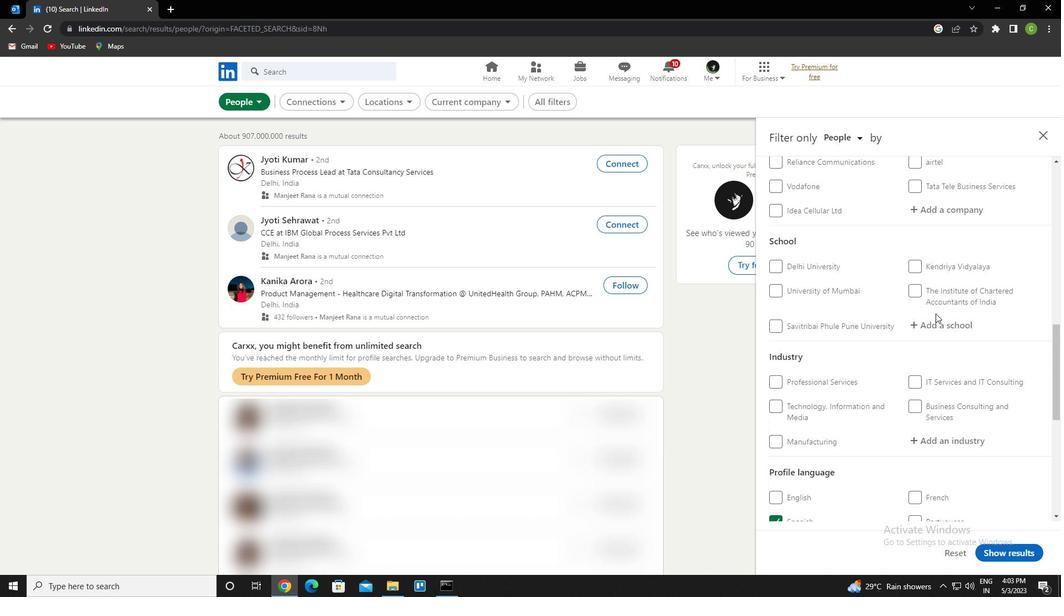 
Action: Mouse pressed left at (935, 320)
Screenshot: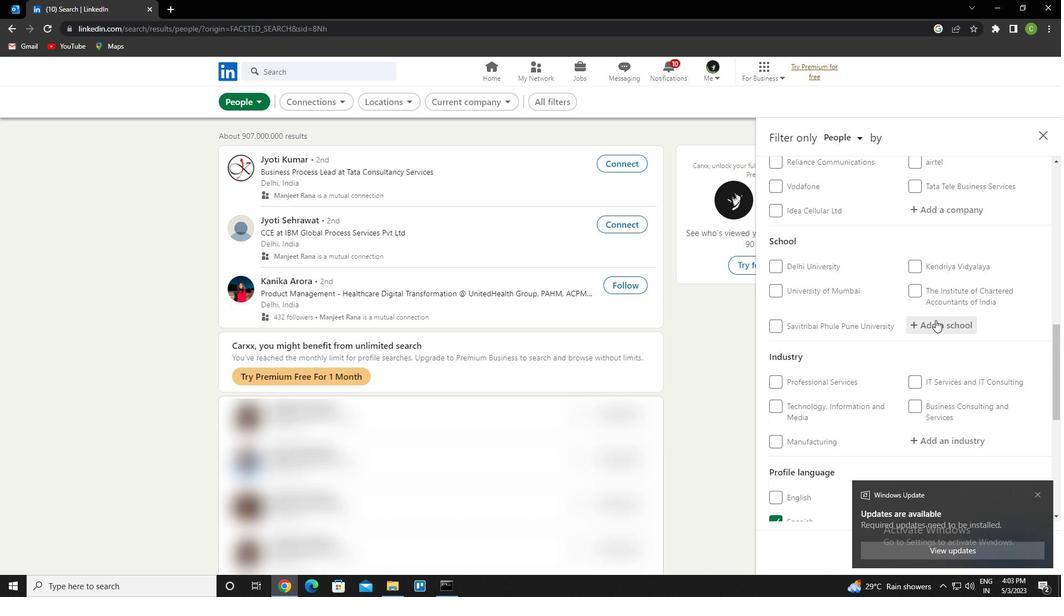 
Action: Key pressed <Key.caps_lock>b<Key.caps_lock>angalore<Key.left><Key.caps_lock>ctrl+J<Key.caps_lock>obs<Key.space>in<Key.space><Key.down><Key.enter>
Screenshot: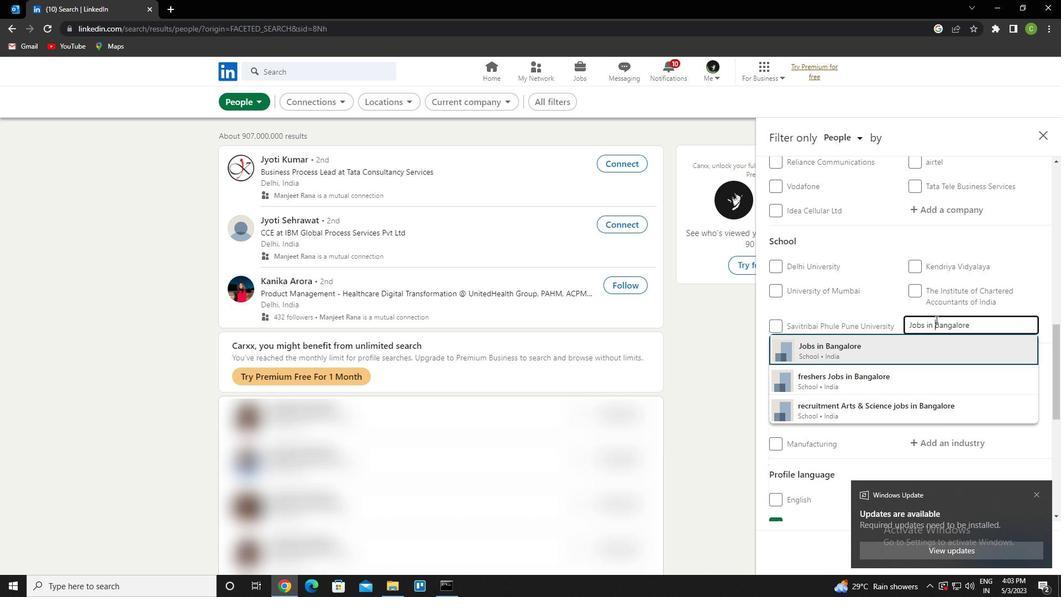 
Action: Mouse scrolled (935, 319) with delta (0, 0)
Screenshot: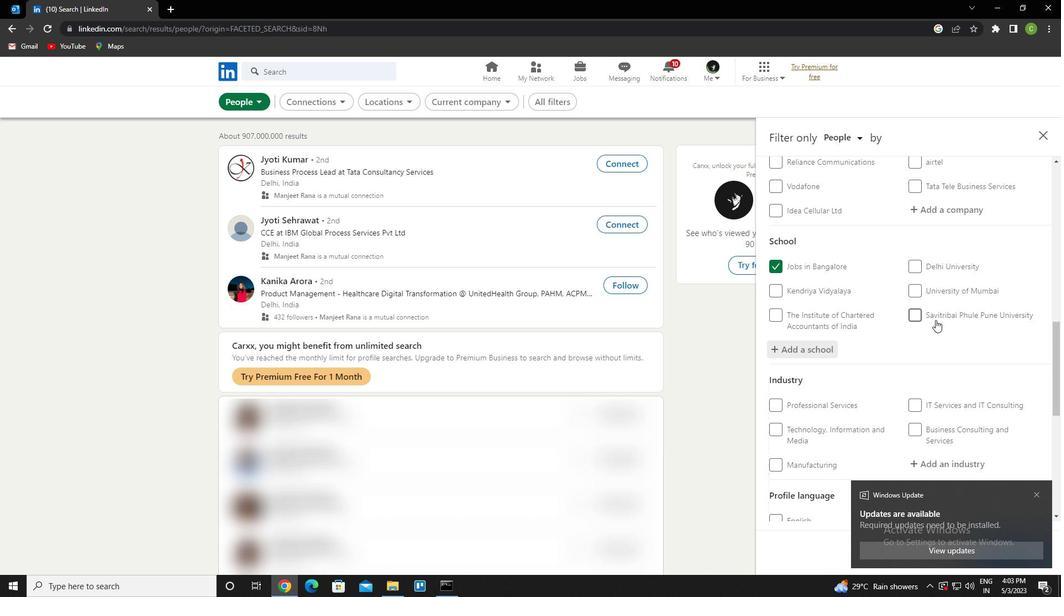 
Action: Mouse scrolled (935, 319) with delta (0, 0)
Screenshot: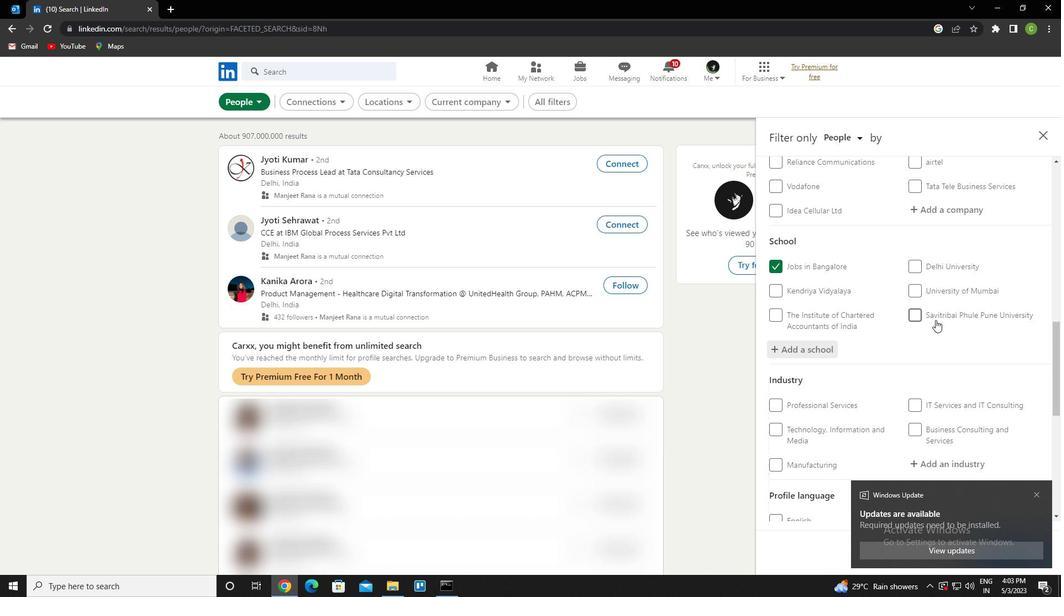 
Action: Mouse scrolled (935, 319) with delta (0, 0)
Screenshot: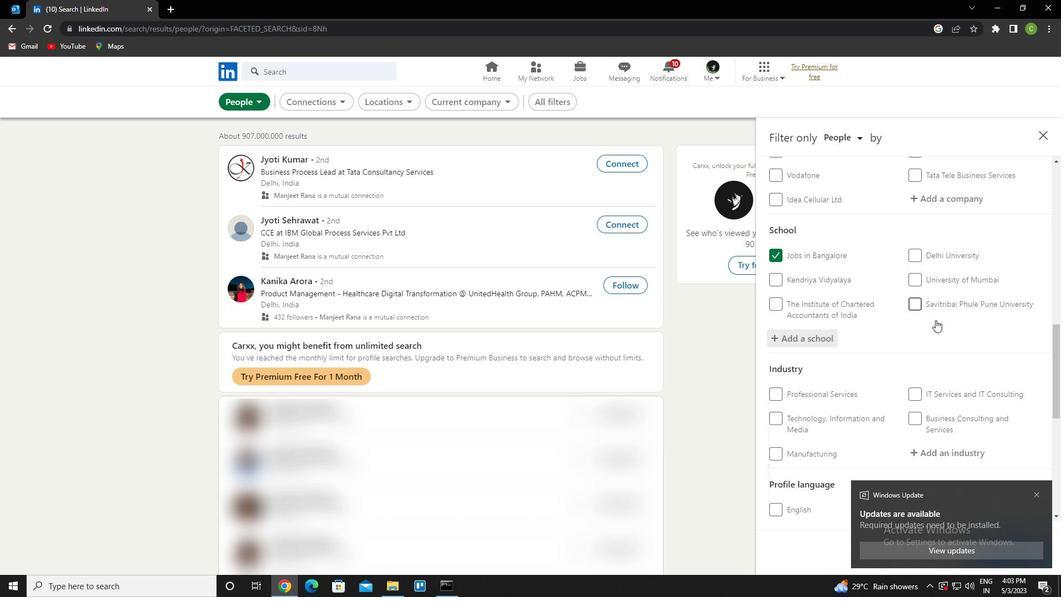 
Action: Mouse moved to (948, 303)
Screenshot: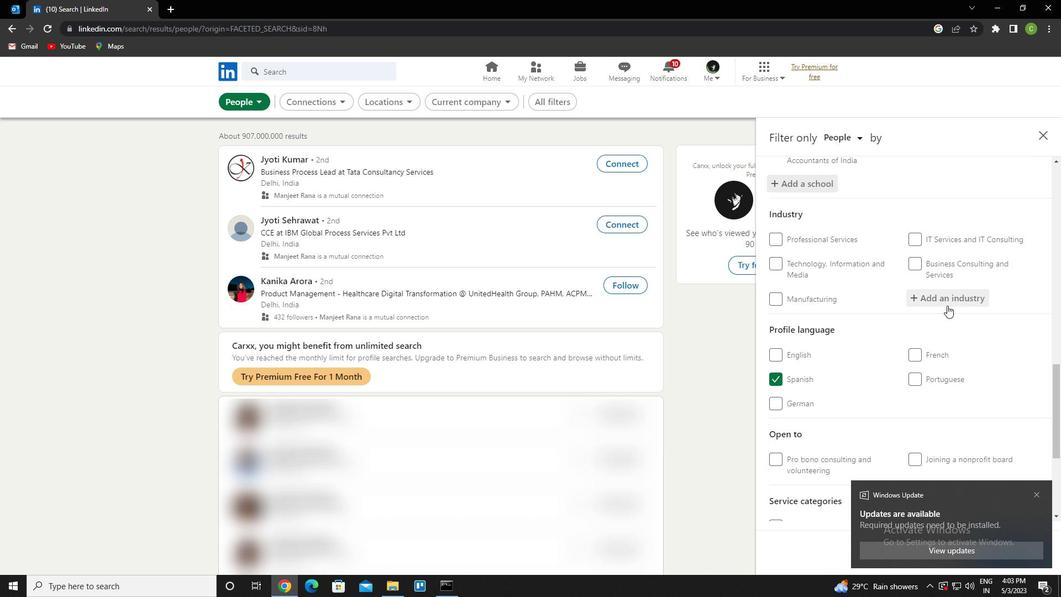 
Action: Mouse pressed left at (948, 303)
Screenshot: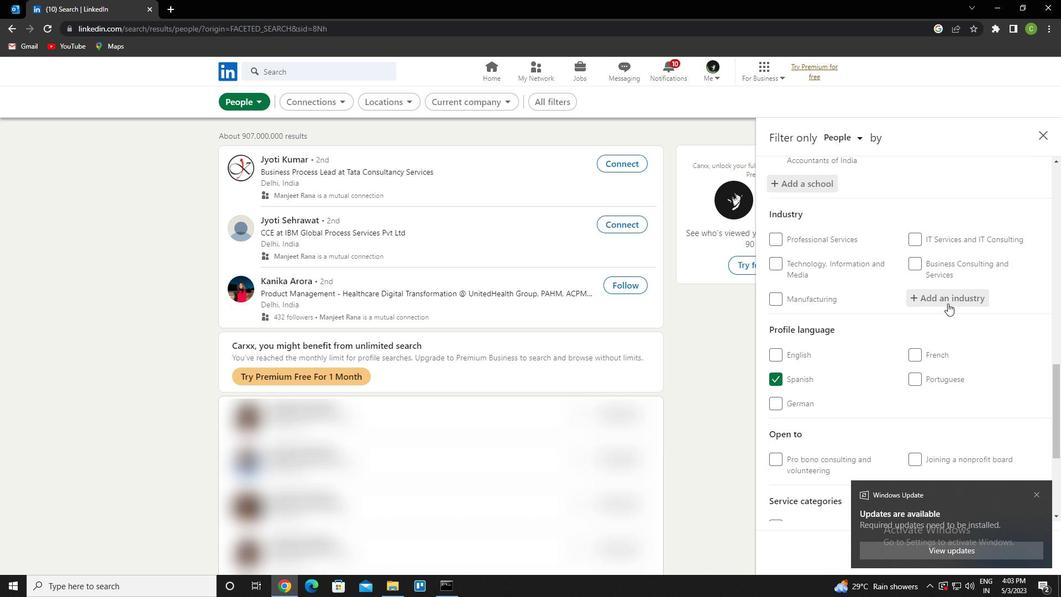 
Action: Key pressed <Key.caps_lock>b<Key.caps_lock>ed<Key.space>and<Key.down><Key.enter>
Screenshot: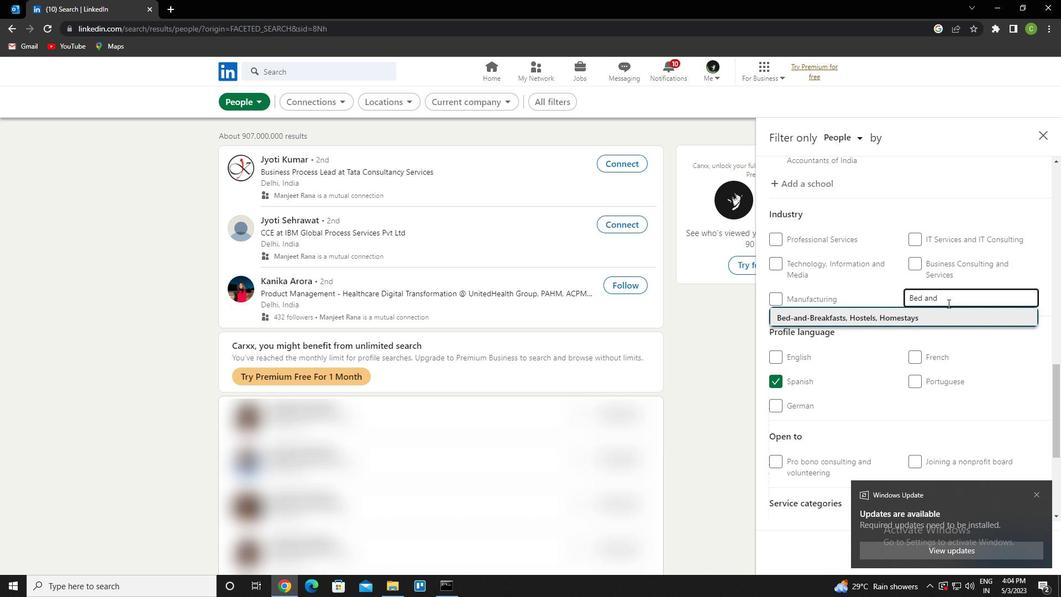 
Action: Mouse scrolled (948, 302) with delta (0, 0)
Screenshot: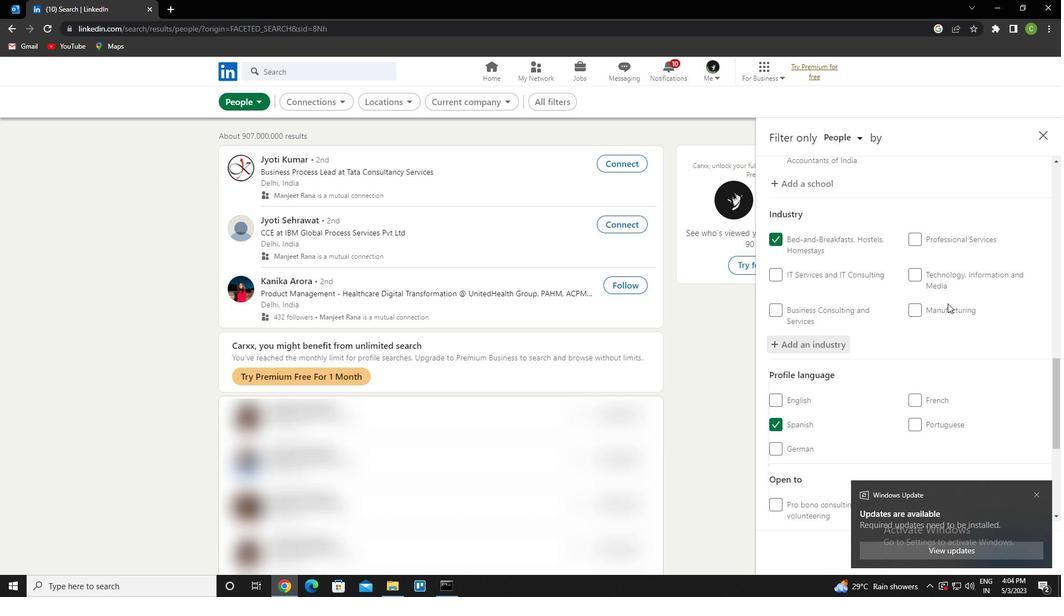 
Action: Mouse moved to (949, 313)
Screenshot: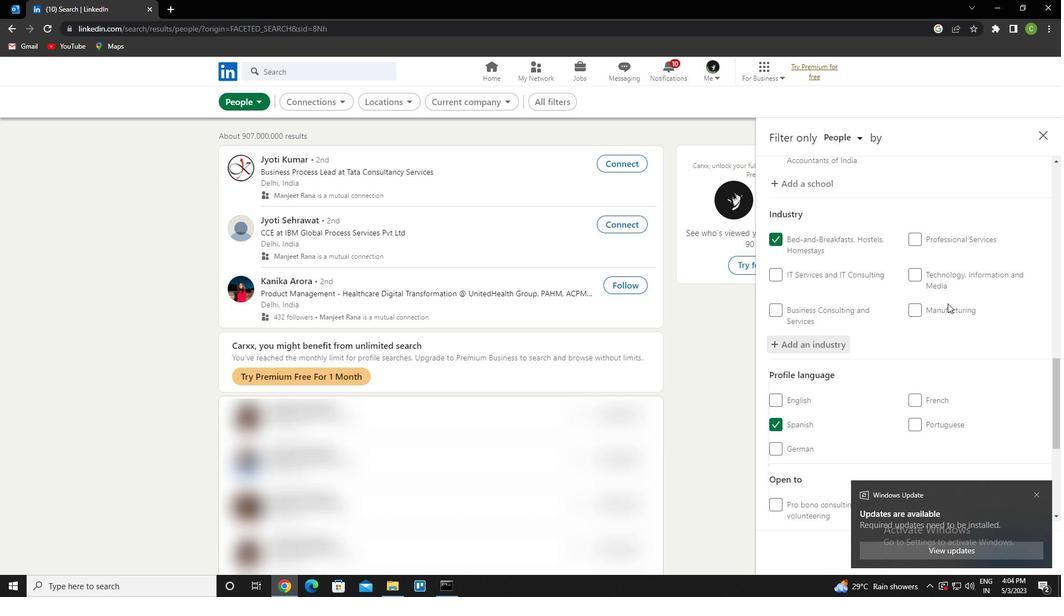 
Action: Mouse scrolled (949, 312) with delta (0, 0)
Screenshot: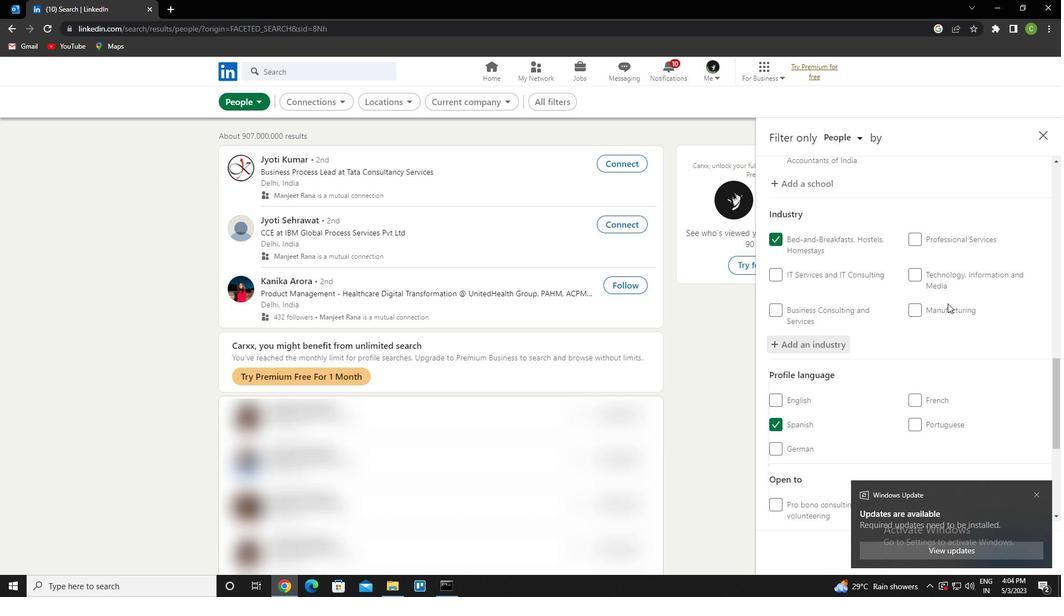 
Action: Mouse moved to (949, 316)
Screenshot: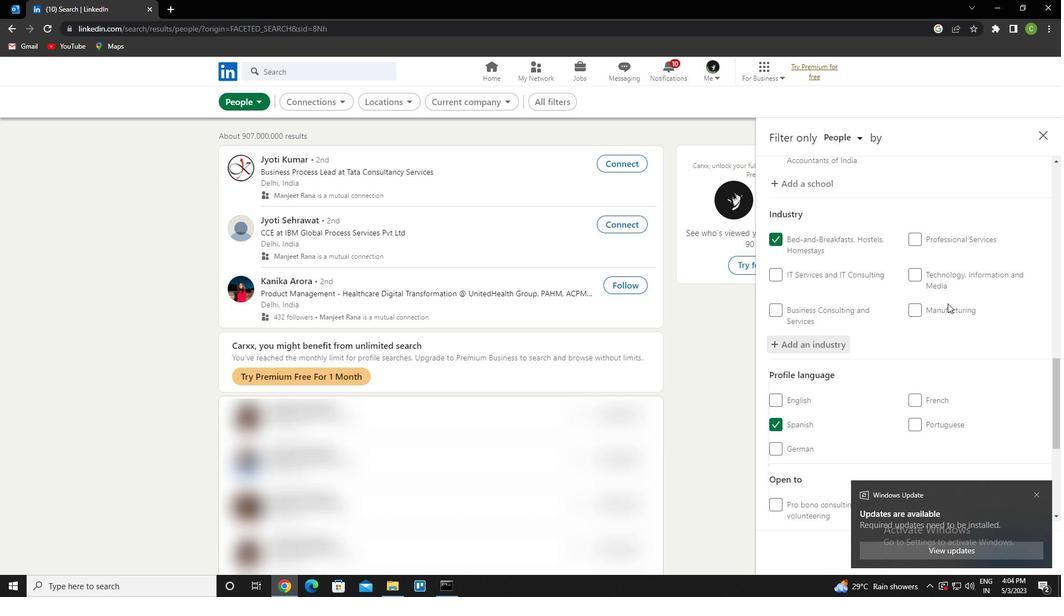 
Action: Mouse scrolled (949, 316) with delta (0, 0)
Screenshot: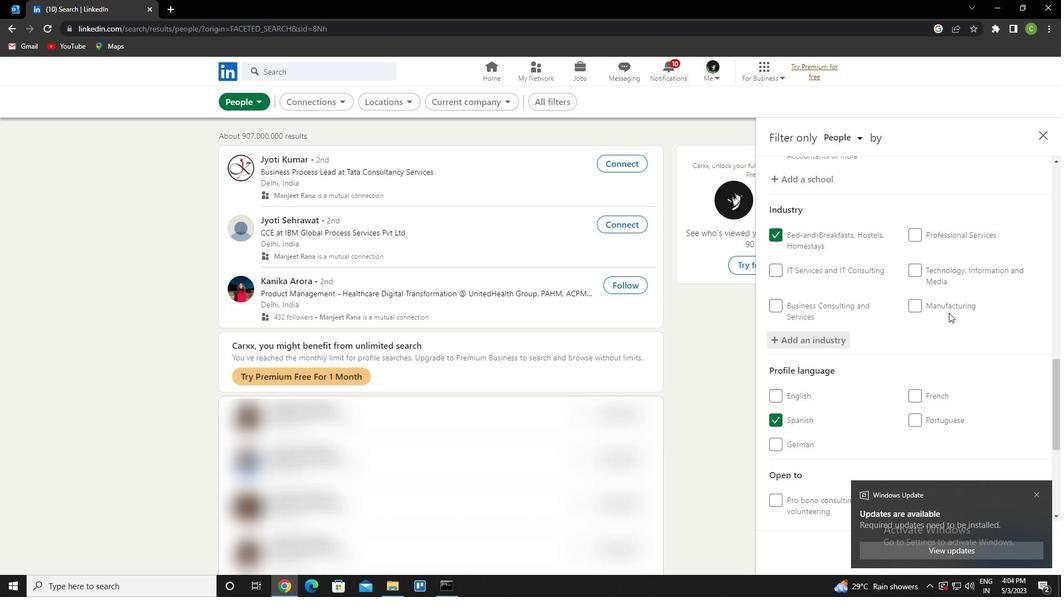 
Action: Mouse moved to (945, 318)
Screenshot: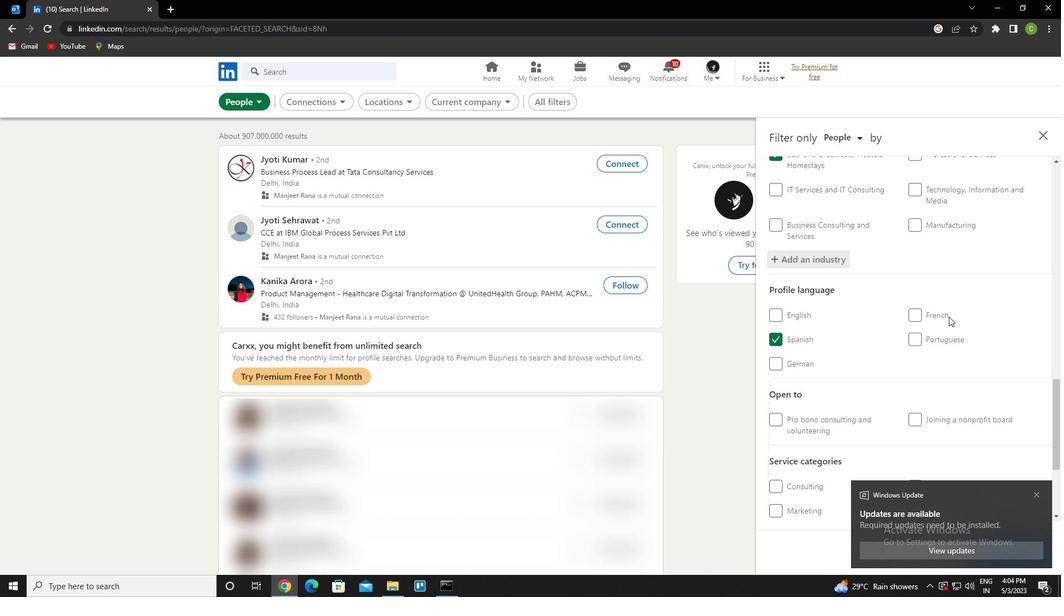 
Action: Mouse scrolled (945, 317) with delta (0, 0)
Screenshot: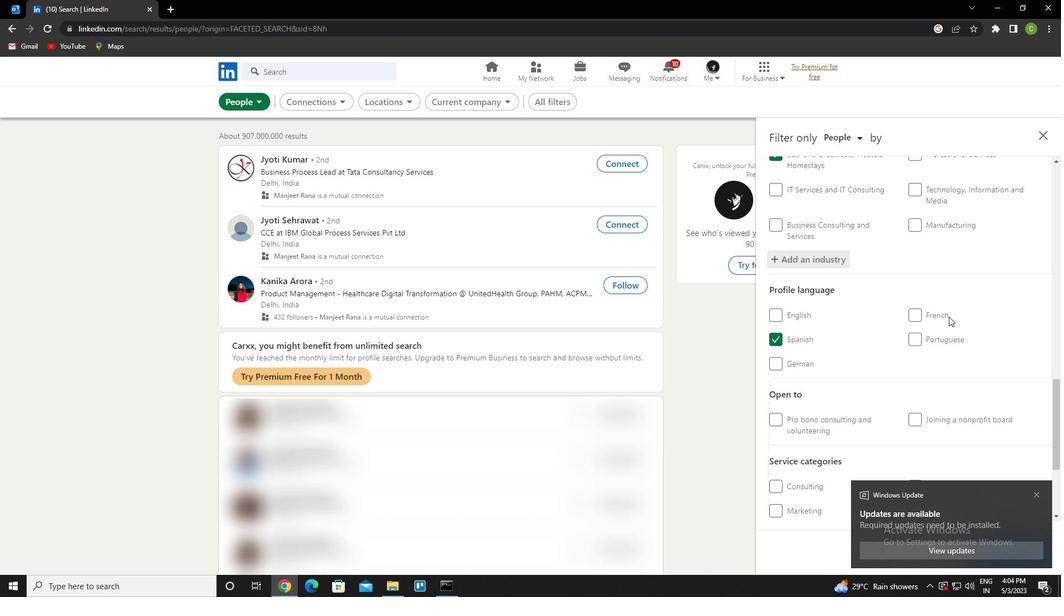 
Action: Mouse moved to (942, 330)
Screenshot: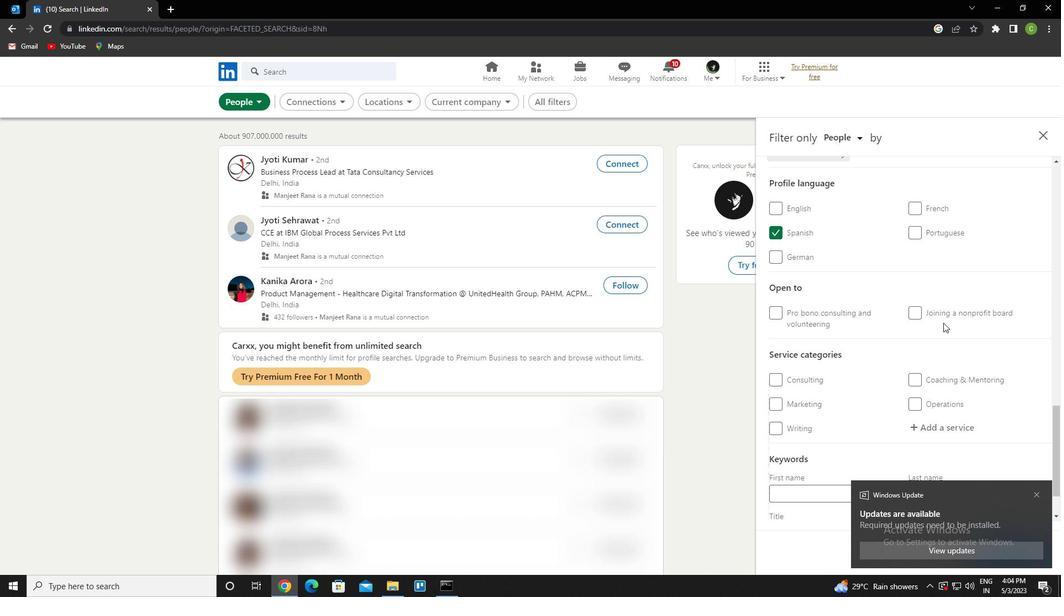 
Action: Mouse scrolled (942, 329) with delta (0, 0)
Screenshot: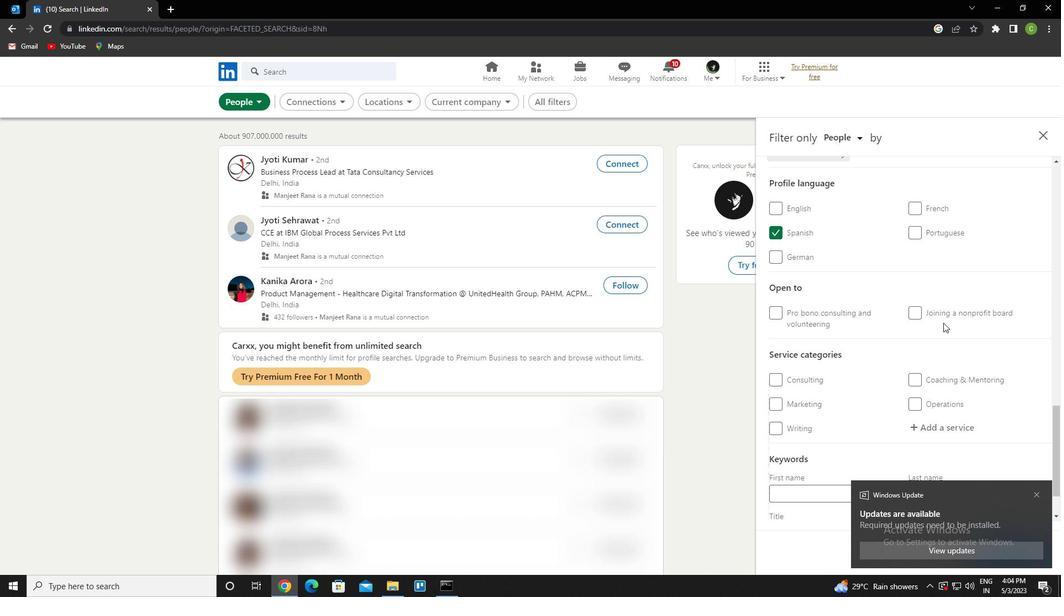 
Action: Mouse moved to (942, 333)
Screenshot: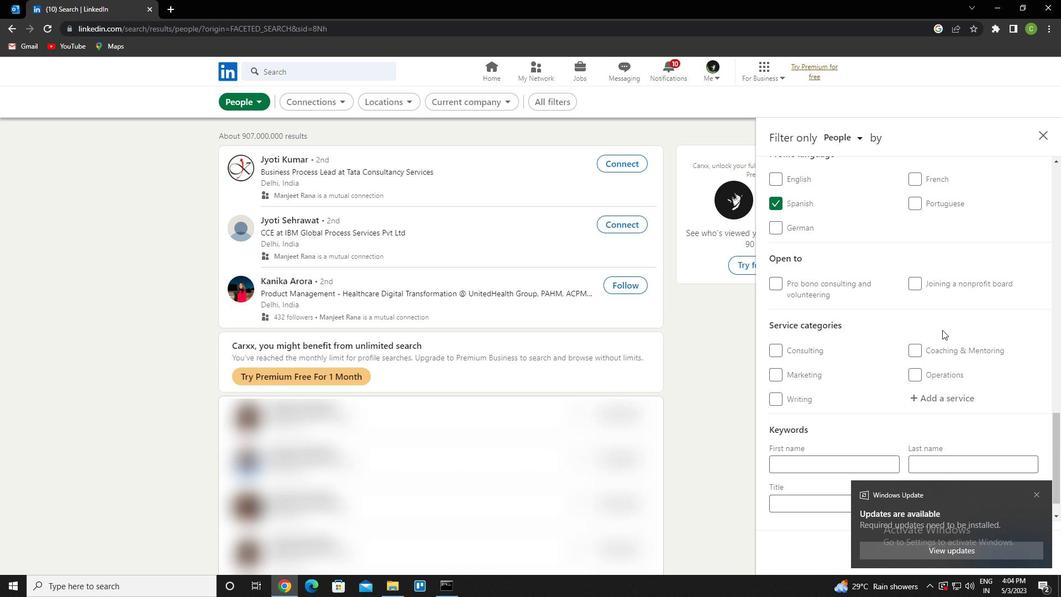 
Action: Mouse scrolled (942, 333) with delta (0, 0)
Screenshot: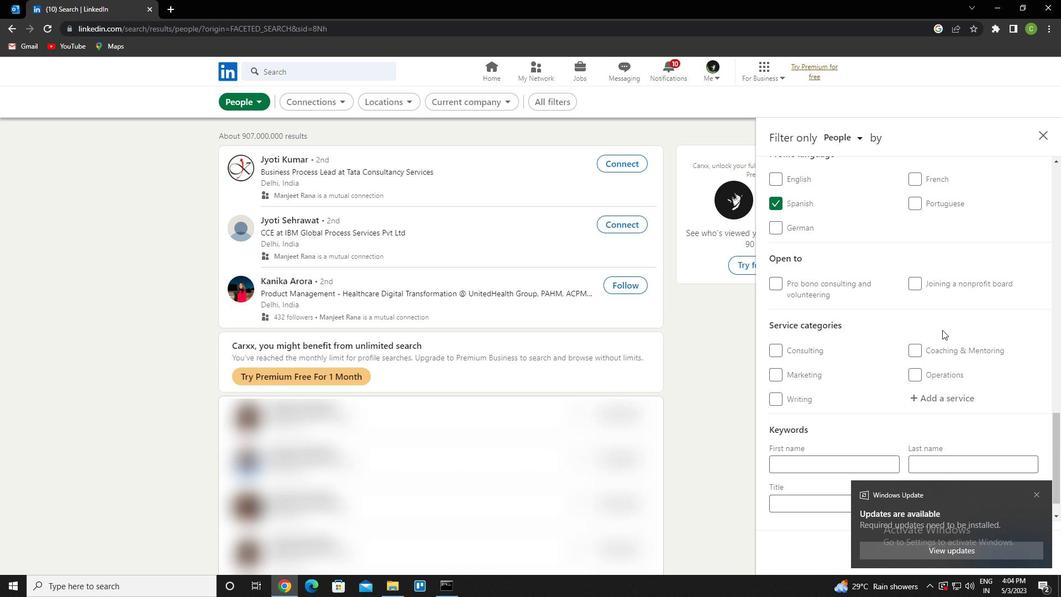 
Action: Mouse moved to (952, 367)
Screenshot: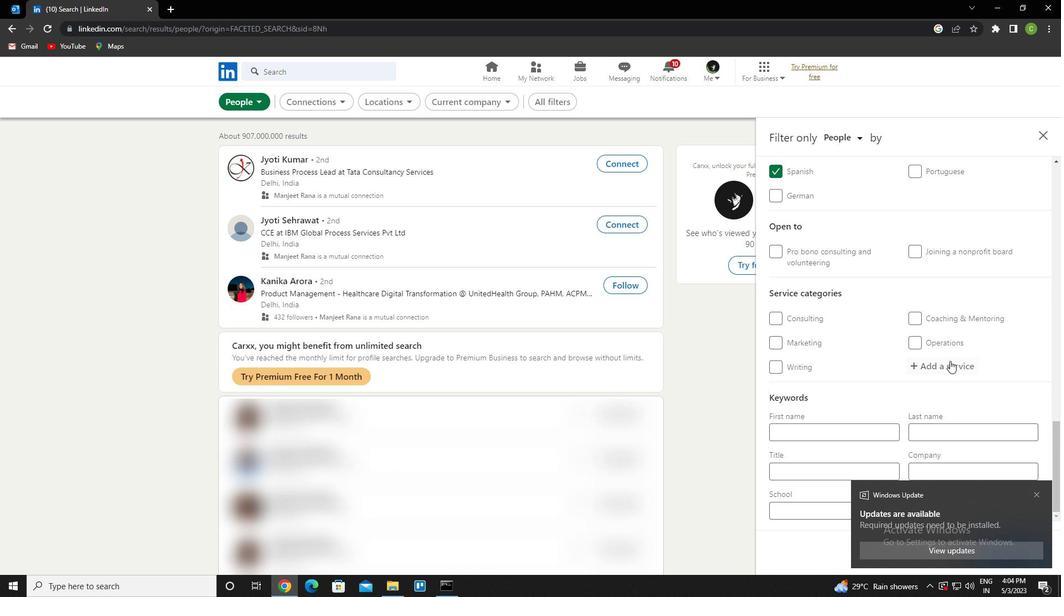 
Action: Mouse pressed left at (952, 367)
Screenshot: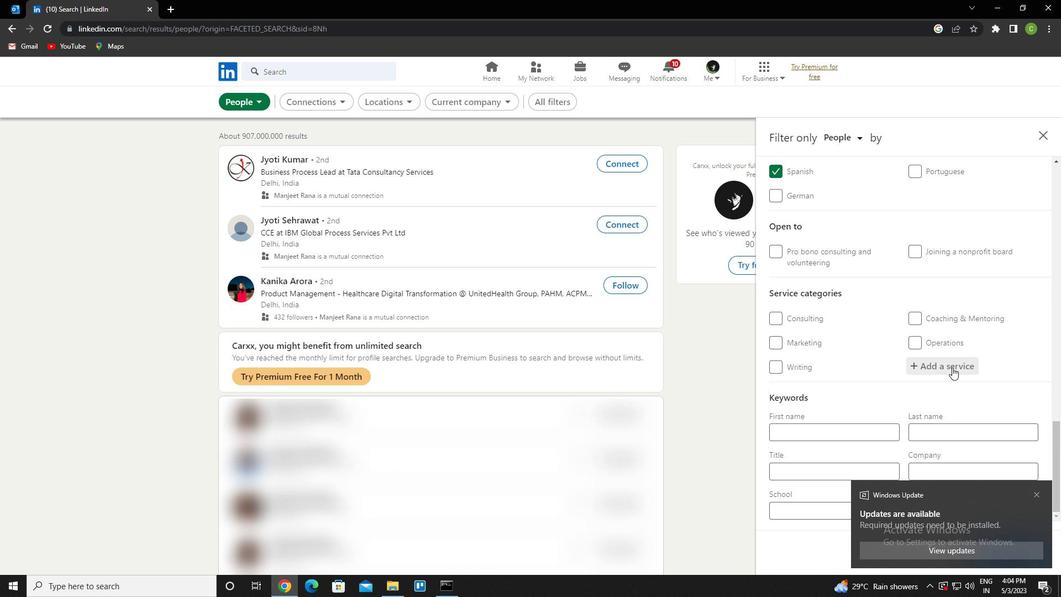 
Action: Key pressed <Key.caps_lock>b<Key.caps_lock>udgeting<Key.down><Key.enter>
Screenshot: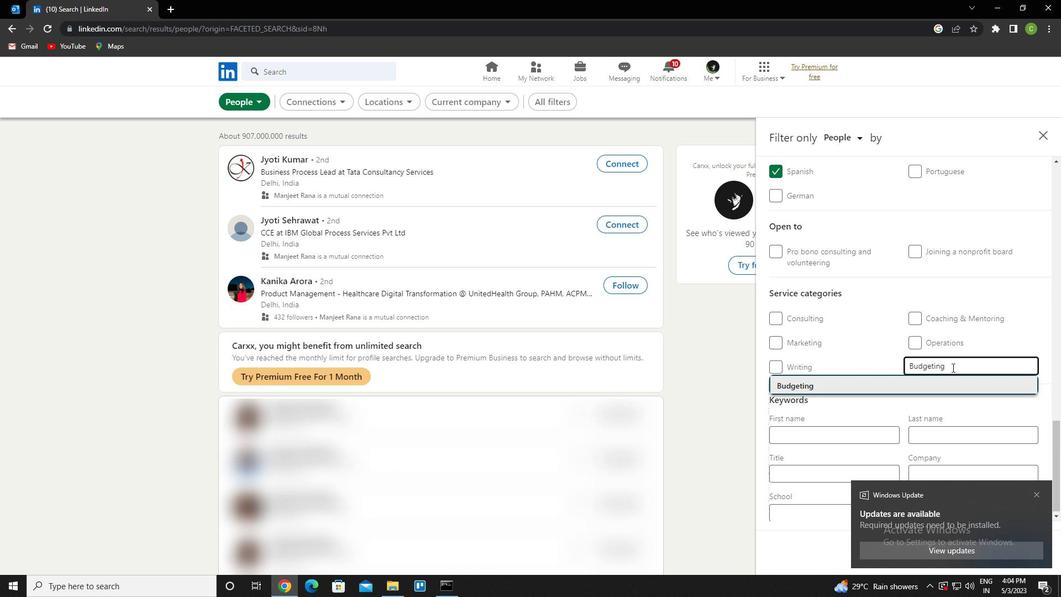 
Action: Mouse scrolled (952, 367) with delta (0, 0)
Screenshot: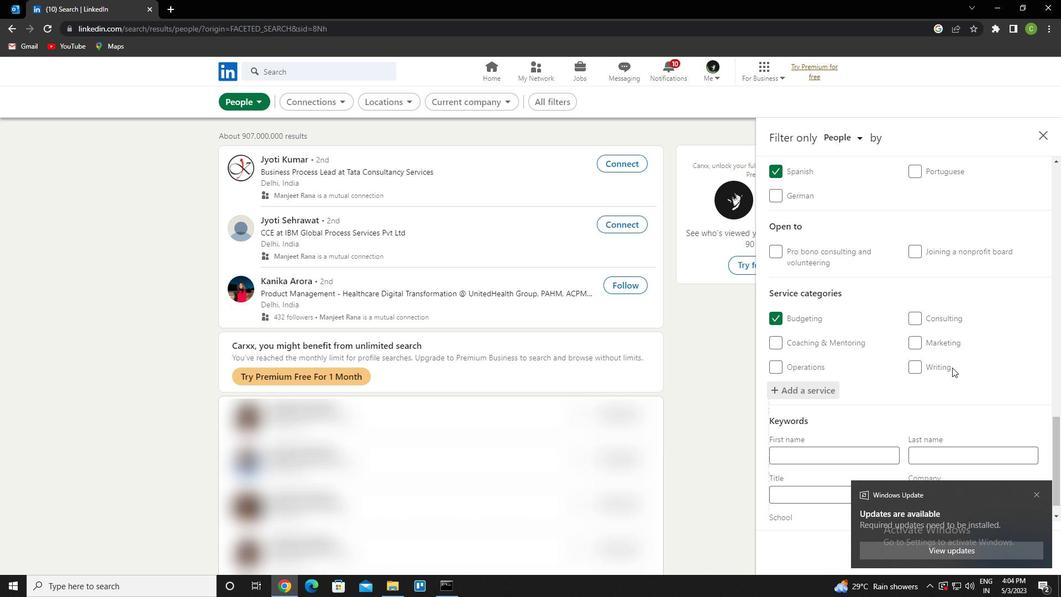 
Action: Mouse scrolled (952, 367) with delta (0, 0)
Screenshot: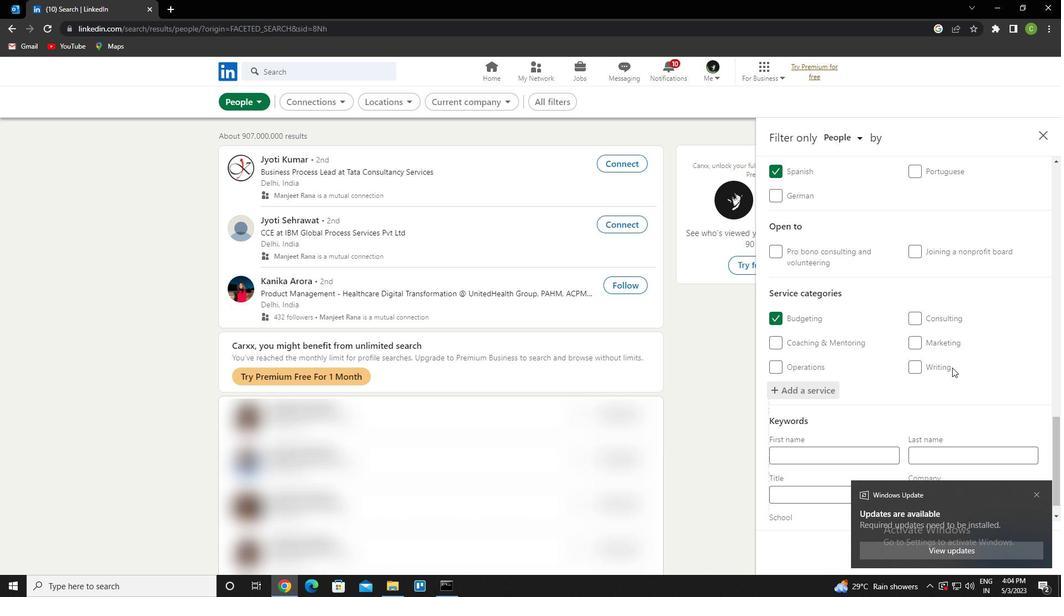 
Action: Mouse scrolled (952, 367) with delta (0, 0)
Screenshot: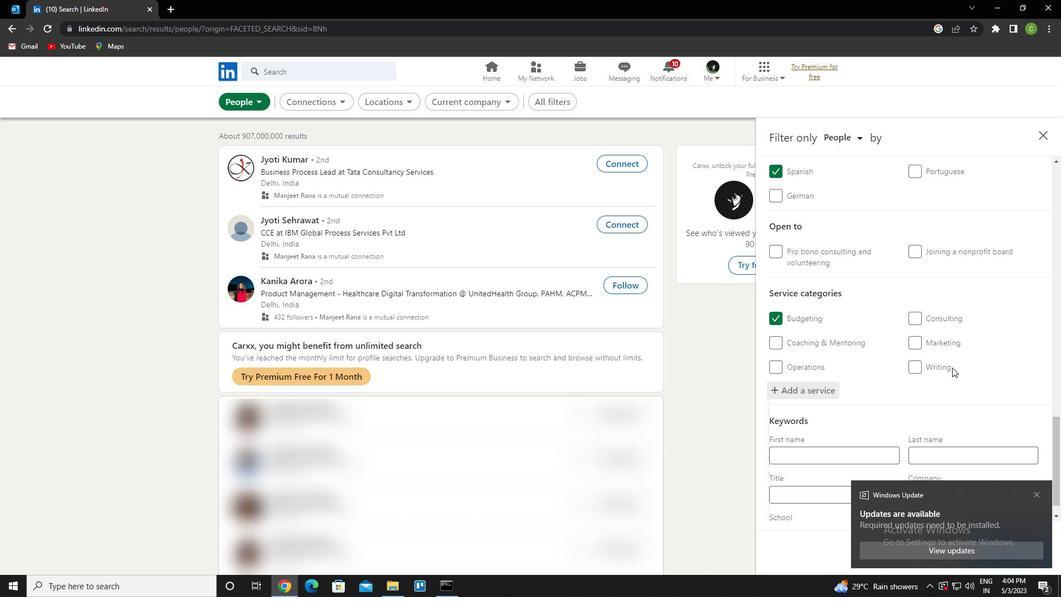 
Action: Mouse scrolled (952, 367) with delta (0, 0)
Screenshot: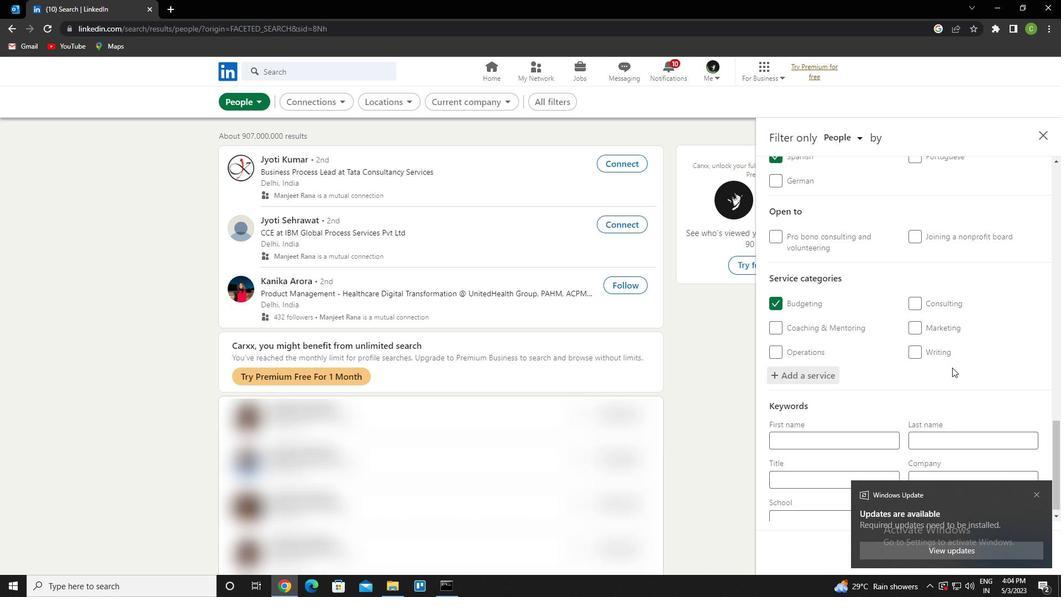 
Action: Mouse scrolled (952, 367) with delta (0, 0)
Screenshot: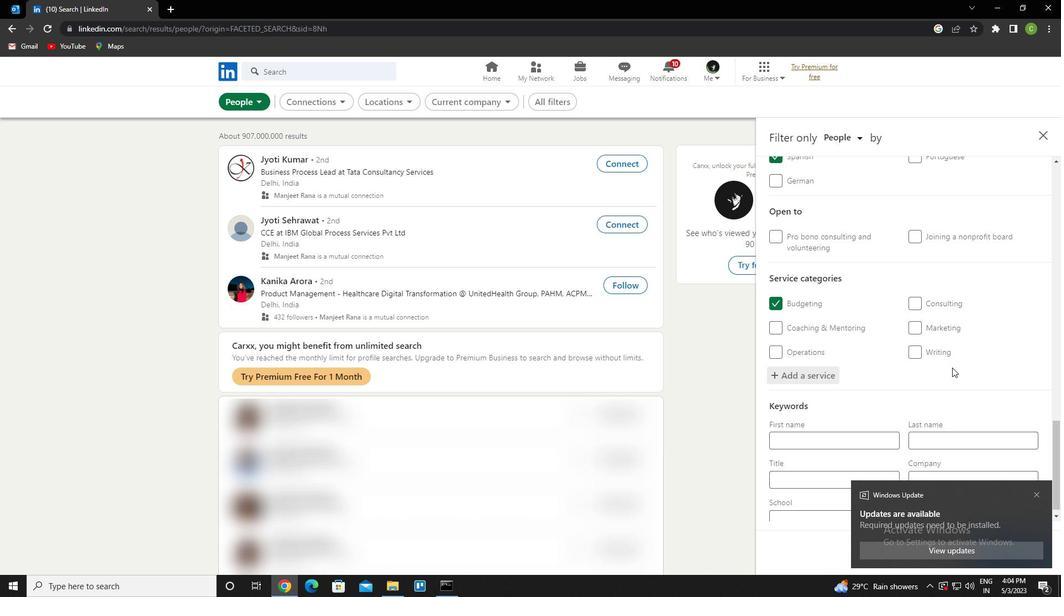 
Action: Mouse moved to (801, 474)
Screenshot: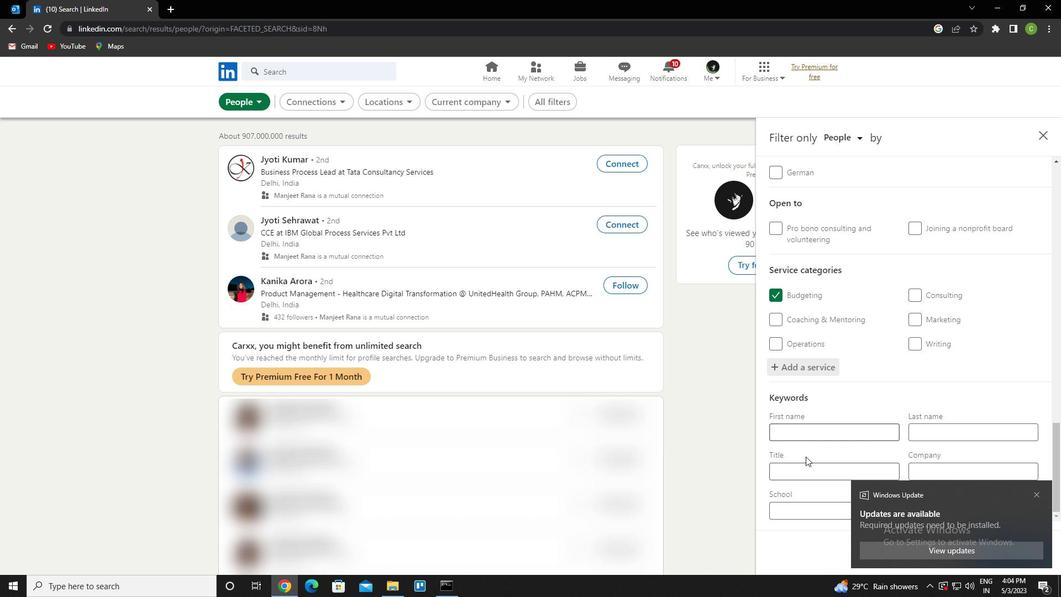 
Action: Mouse pressed left at (801, 474)
Screenshot: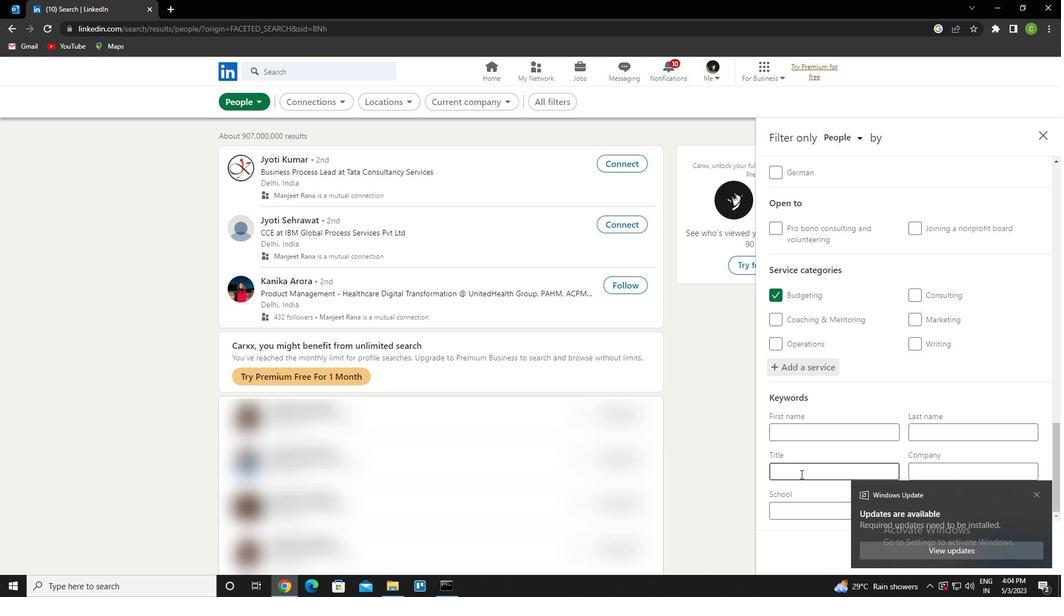 
Action: Key pressed <Key.caps_lock>p<Key.caps_lock>ayroll<Key.space><Key.caps_lock>m<Key.caps_lock>anager
Screenshot: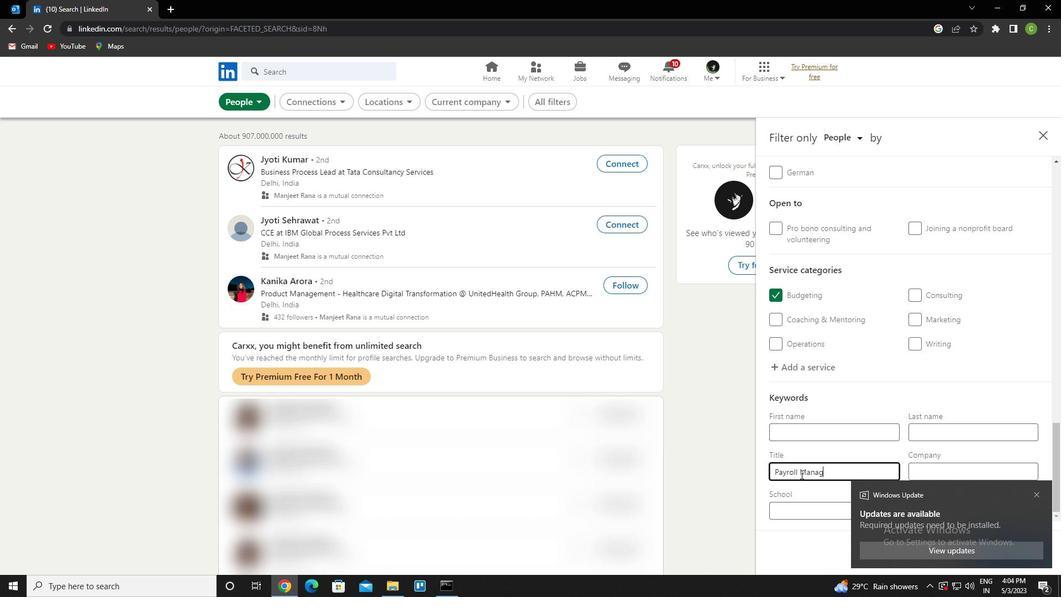 
Action: Mouse moved to (1037, 496)
Screenshot: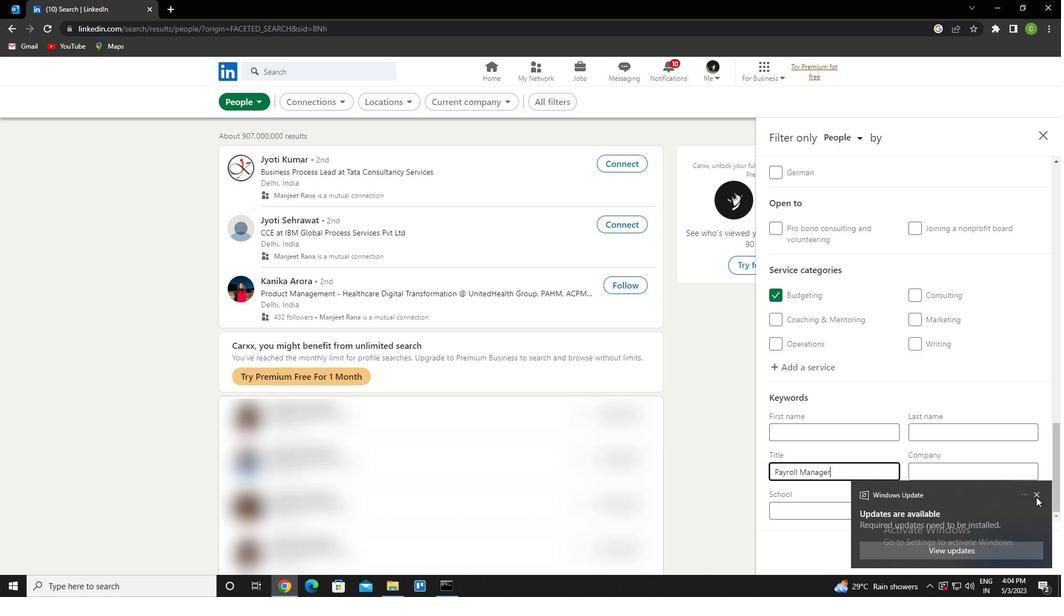 
Action: Mouse pressed left at (1037, 496)
Screenshot: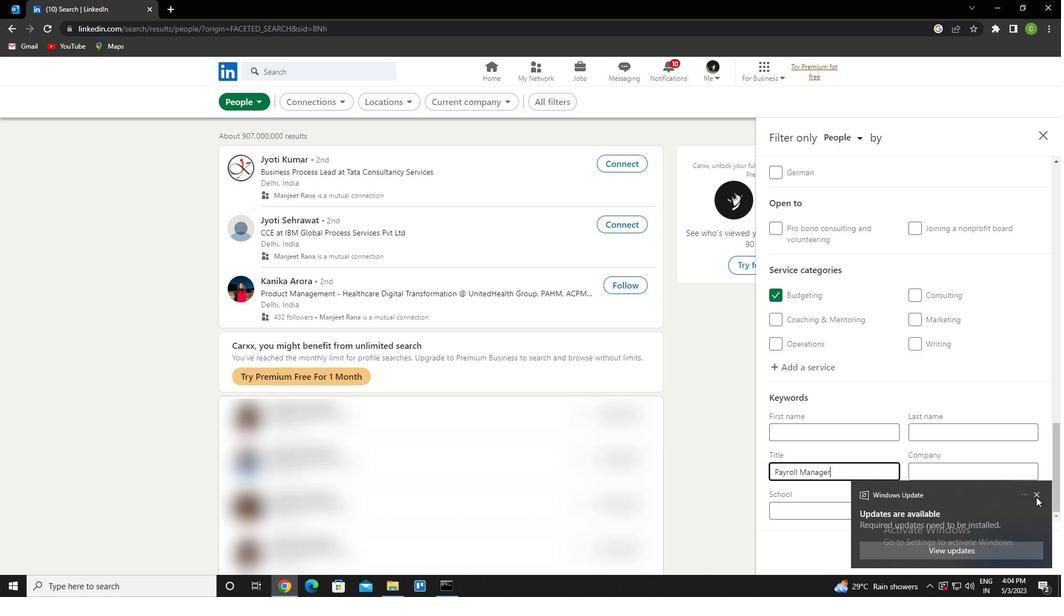 
Action: Mouse moved to (1007, 554)
Screenshot: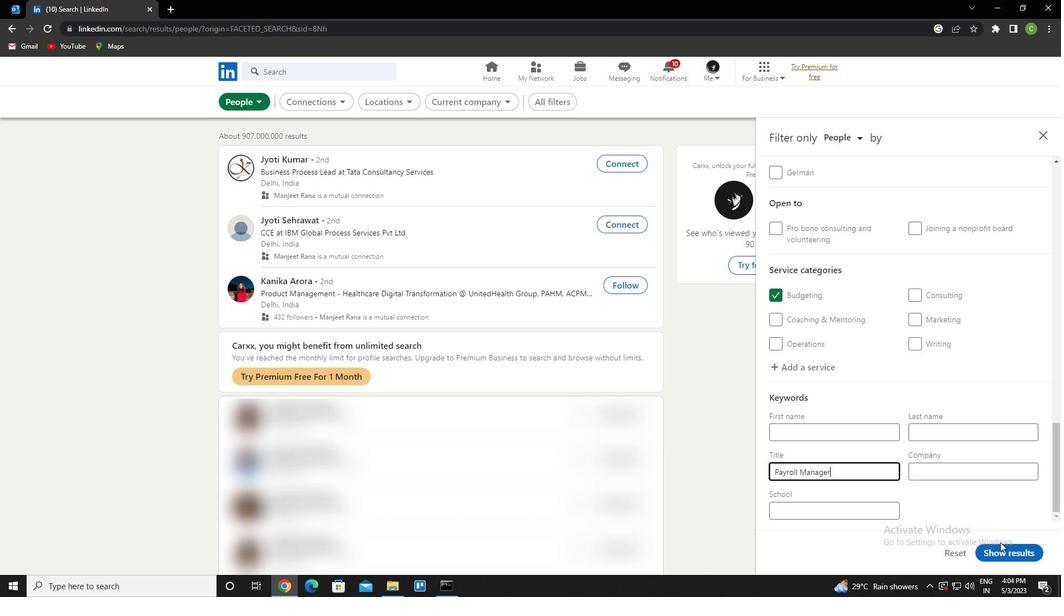 
Action: Mouse pressed left at (1007, 554)
Screenshot: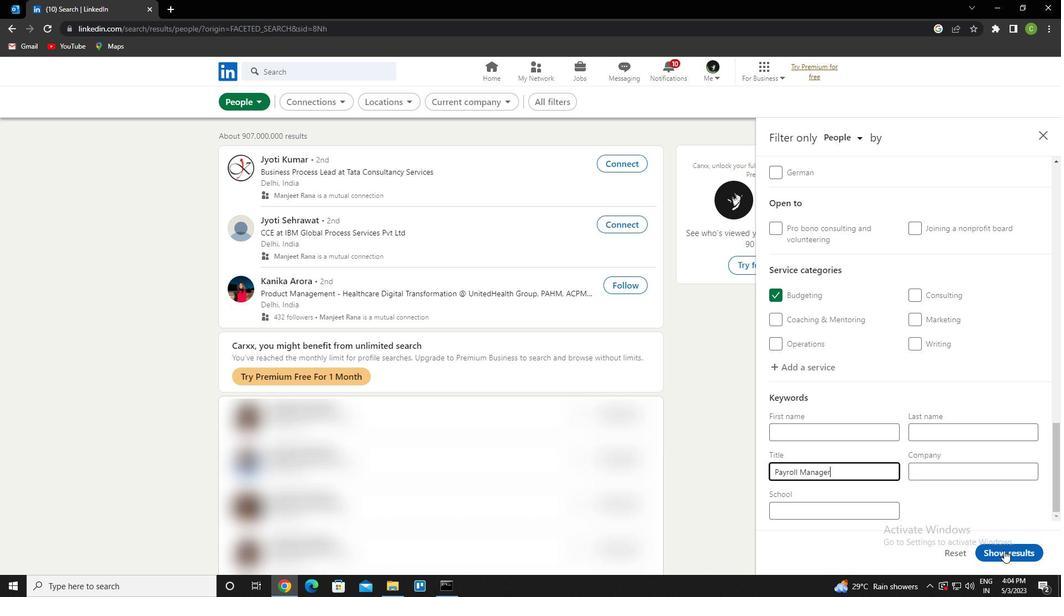 
Action: Mouse moved to (540, 494)
Screenshot: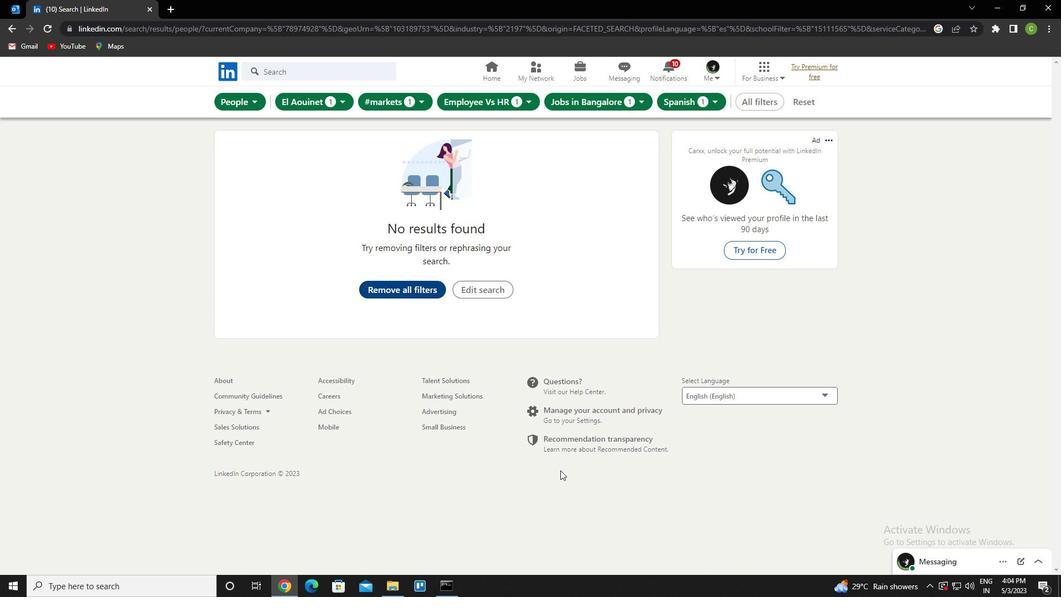 
